 Task: Look for space in Ararat, Armenia from 21st June, 2023 to 29th June, 2023 for 4 adults in price range Rs.7000 to Rs.12000. Place can be entire place with 2 bedrooms having 2 beds and 2 bathrooms. Property type can be flat. Amenities needed are: heating, . Booking option can be shelf check-in. Required host language is English.
Action: Mouse moved to (414, 79)
Screenshot: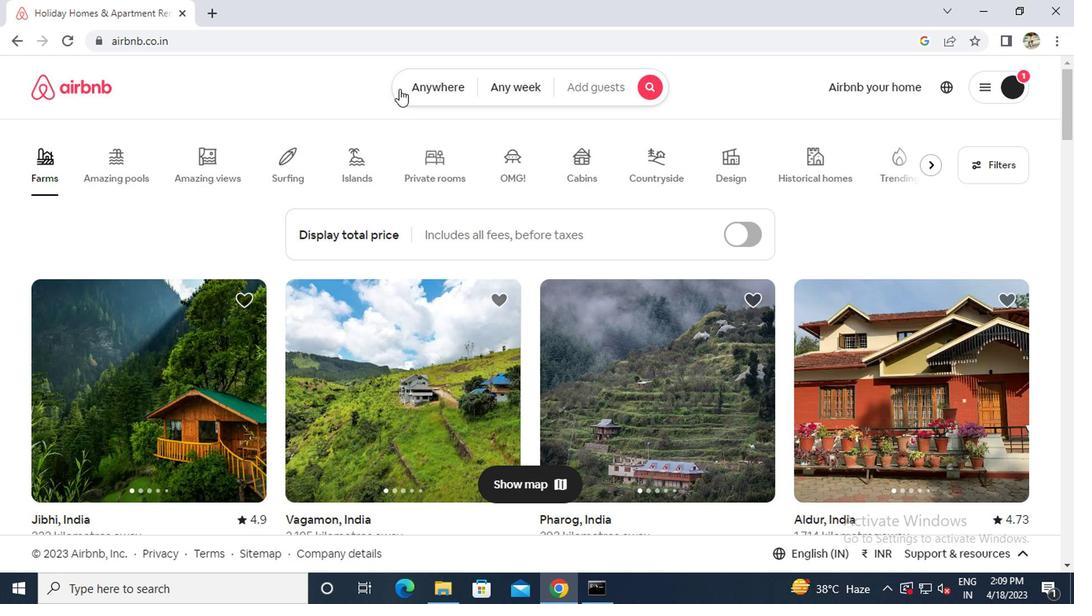 
Action: Mouse pressed left at (414, 79)
Screenshot: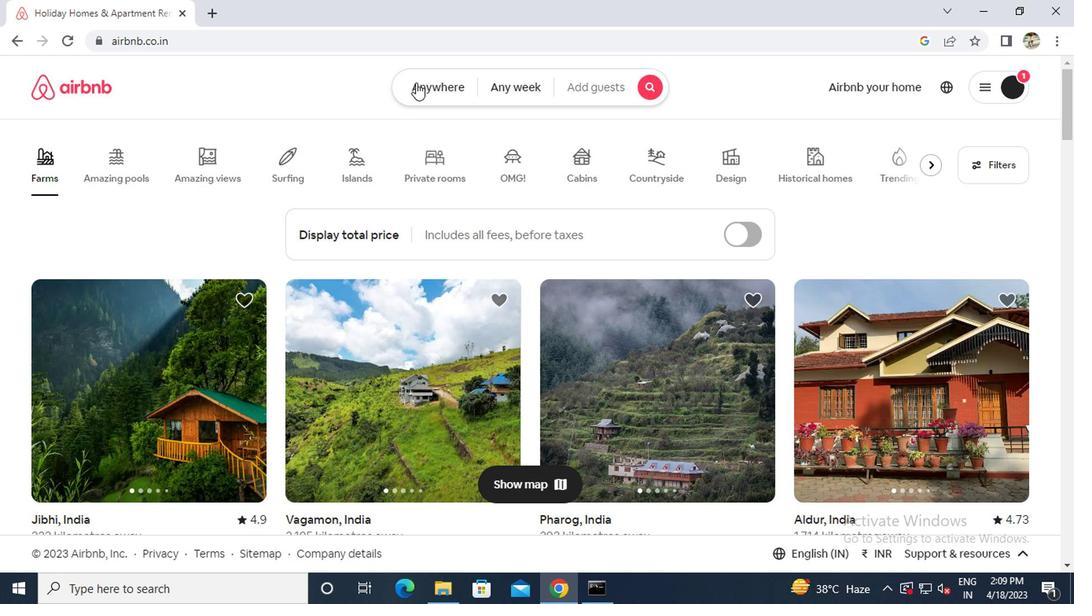 
Action: Mouse moved to (346, 143)
Screenshot: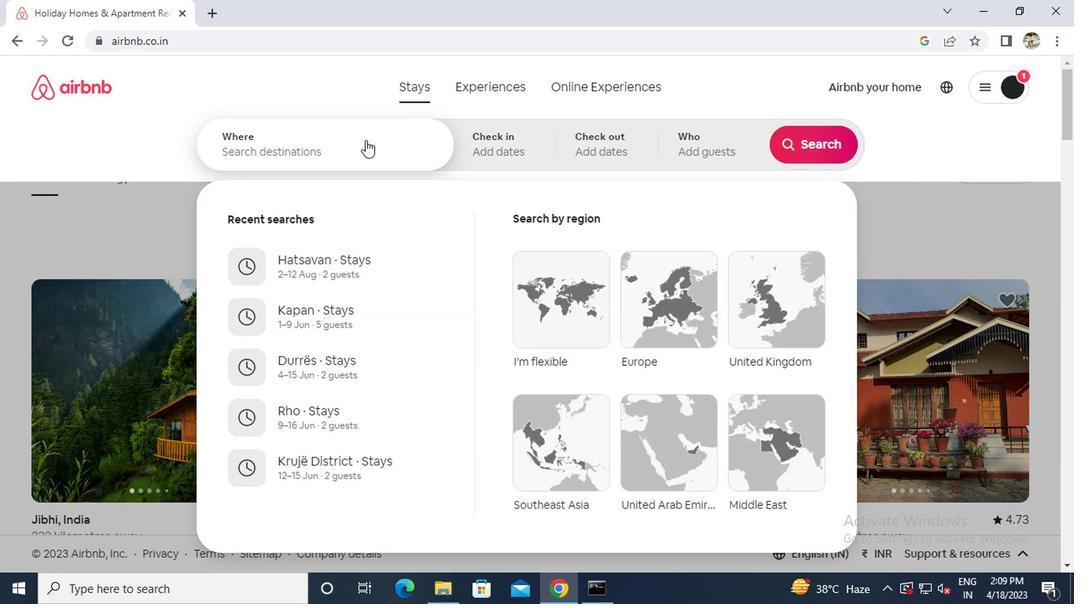 
Action: Mouse pressed left at (346, 143)
Screenshot: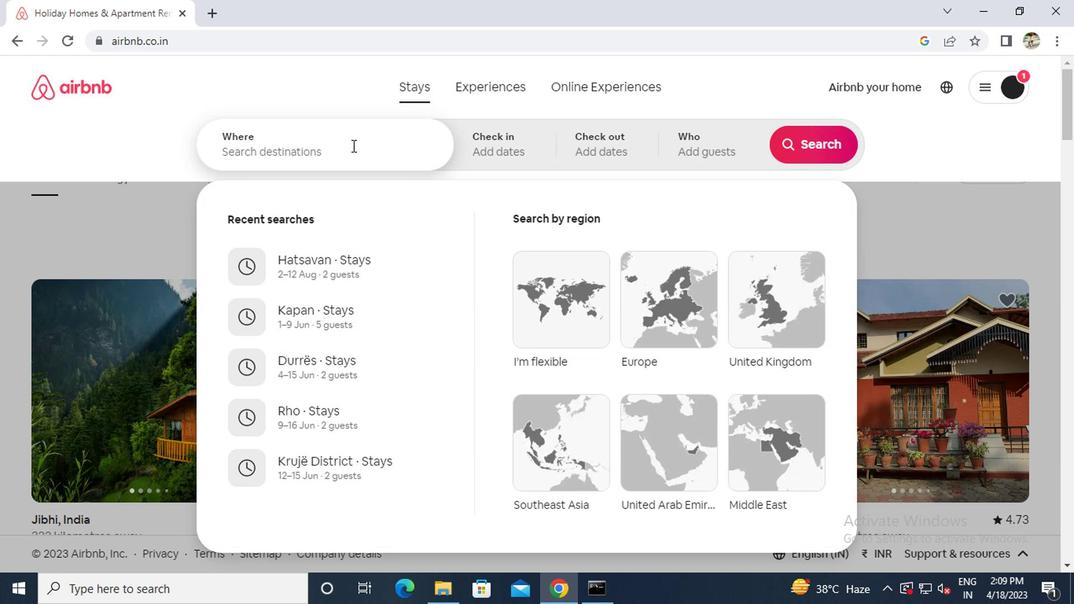 
Action: Key pressed a<Key.caps_lock>rarat<Key.space>
Screenshot: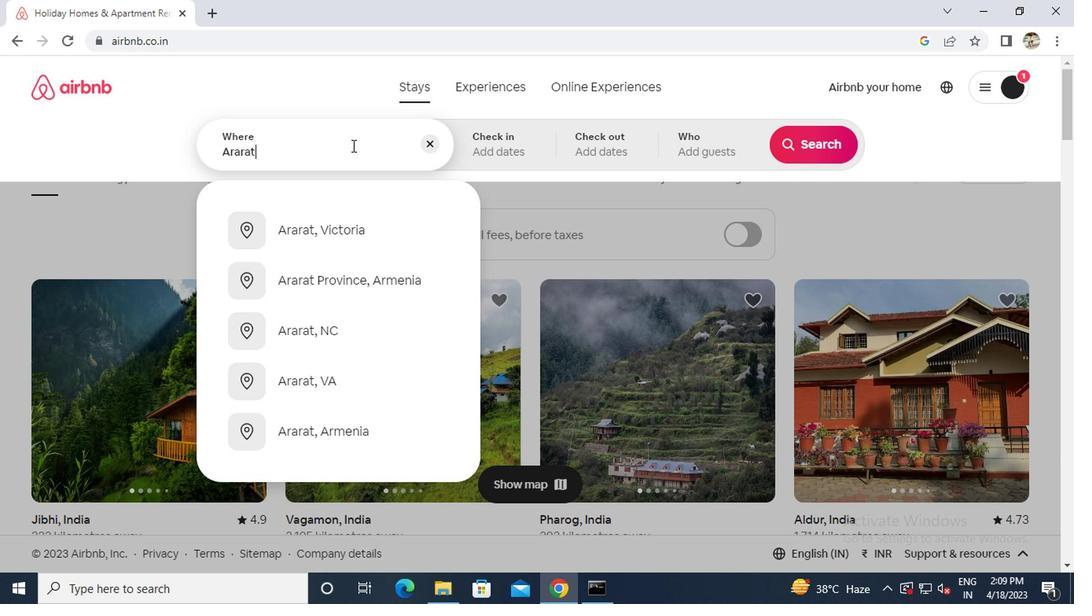 
Action: Mouse moved to (308, 425)
Screenshot: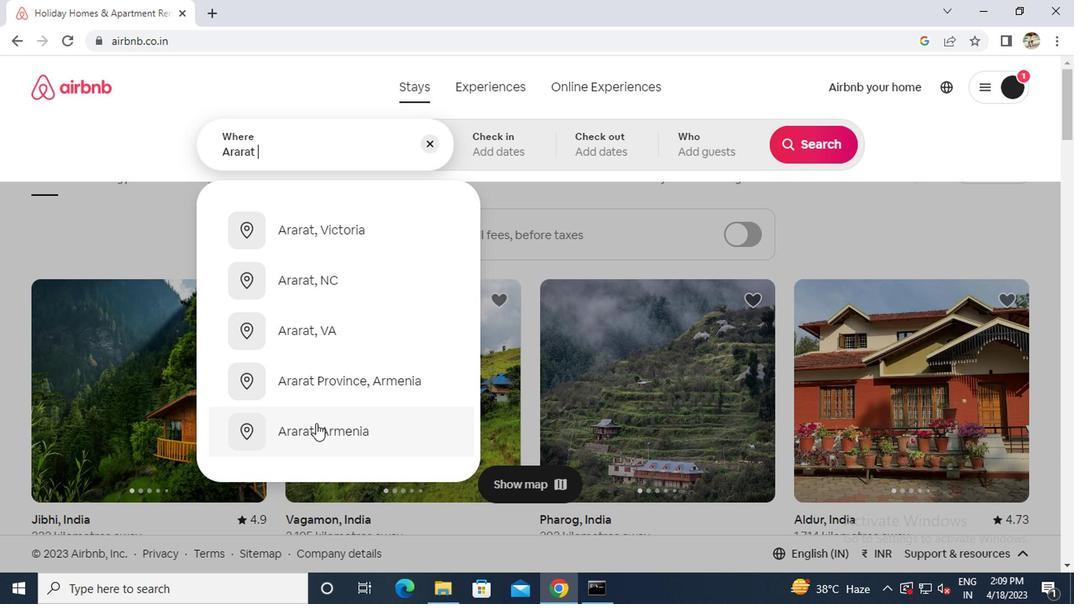 
Action: Mouse pressed left at (308, 425)
Screenshot: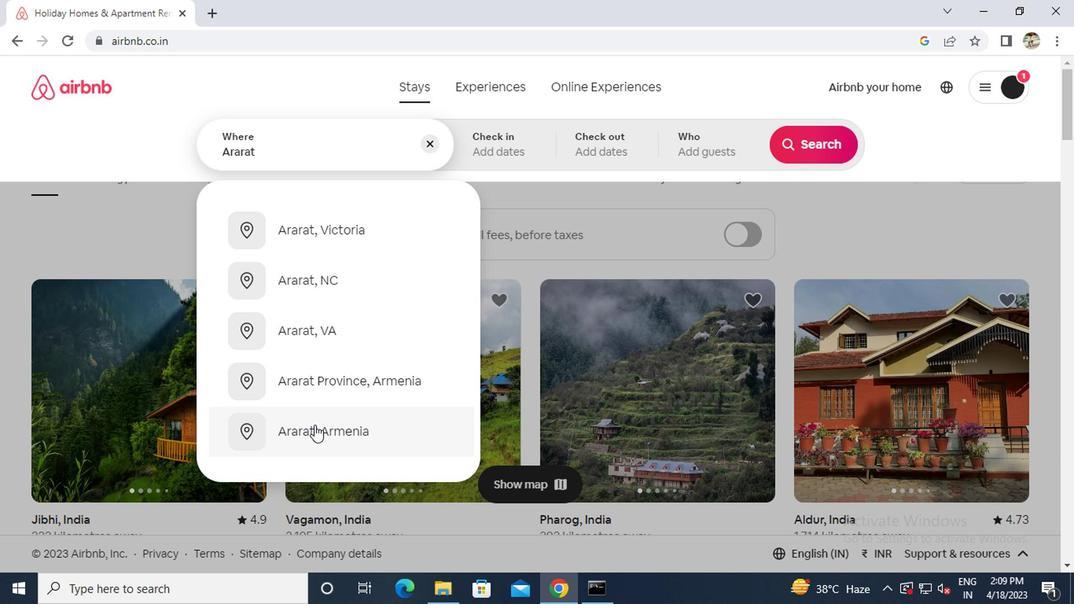 
Action: Mouse moved to (798, 270)
Screenshot: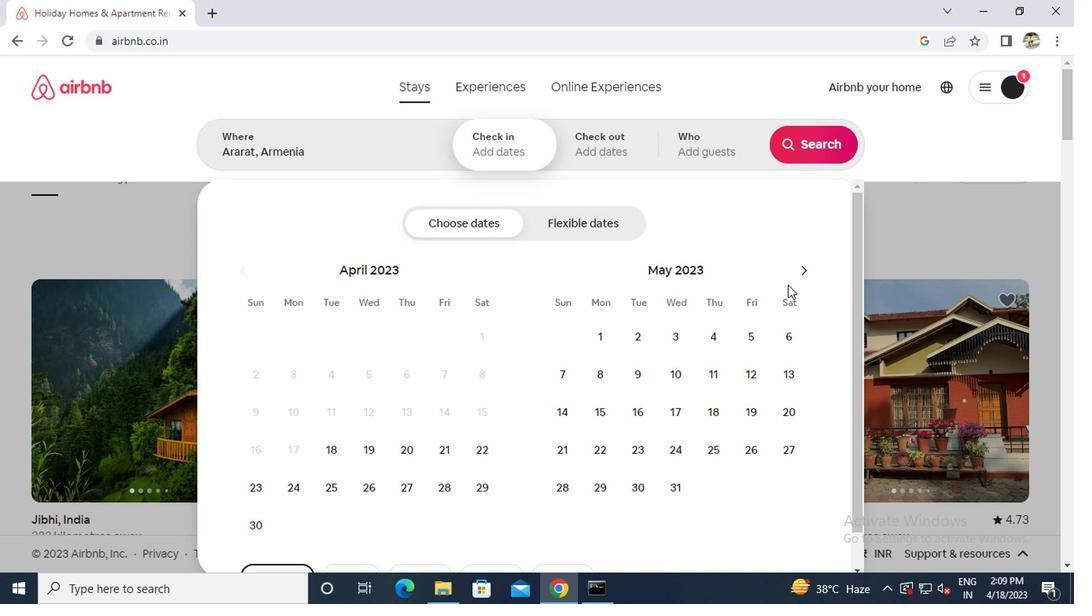 
Action: Mouse pressed left at (798, 270)
Screenshot: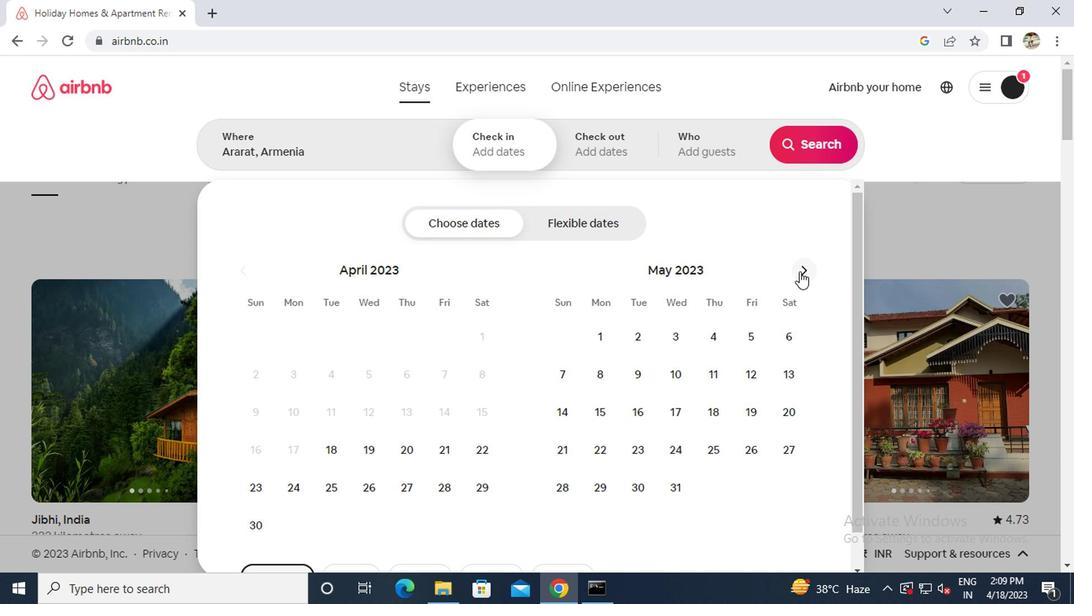 
Action: Mouse pressed left at (798, 270)
Screenshot: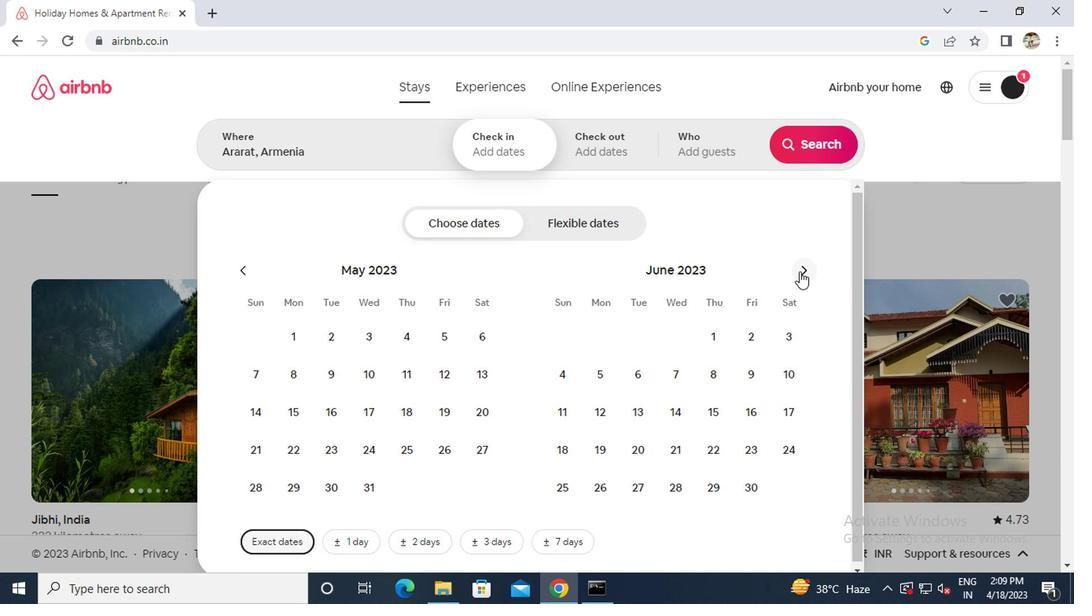
Action: Mouse moved to (369, 458)
Screenshot: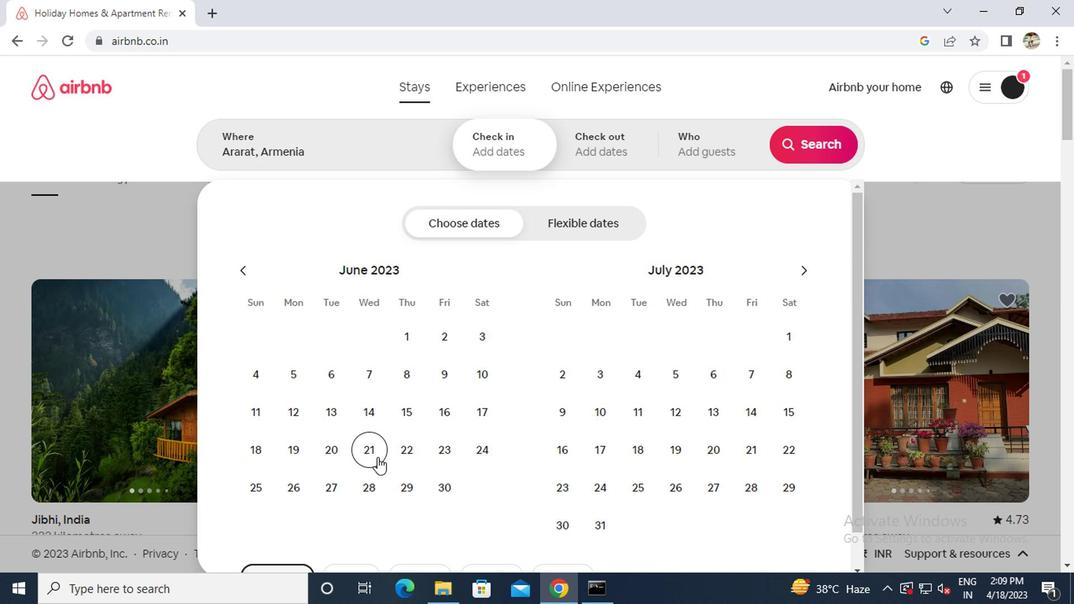 
Action: Mouse pressed left at (369, 458)
Screenshot: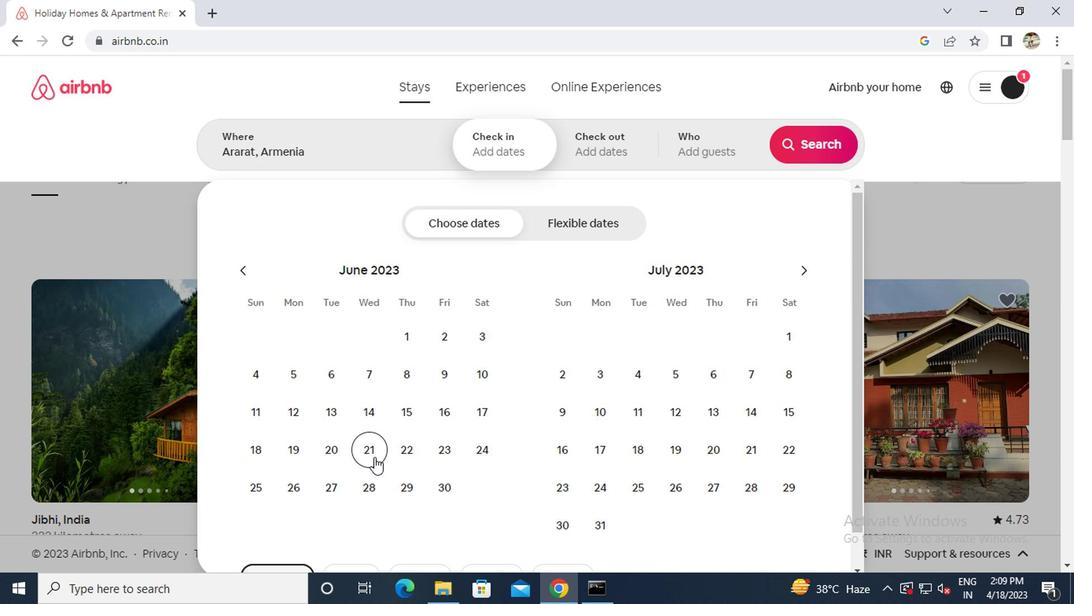 
Action: Mouse moved to (411, 489)
Screenshot: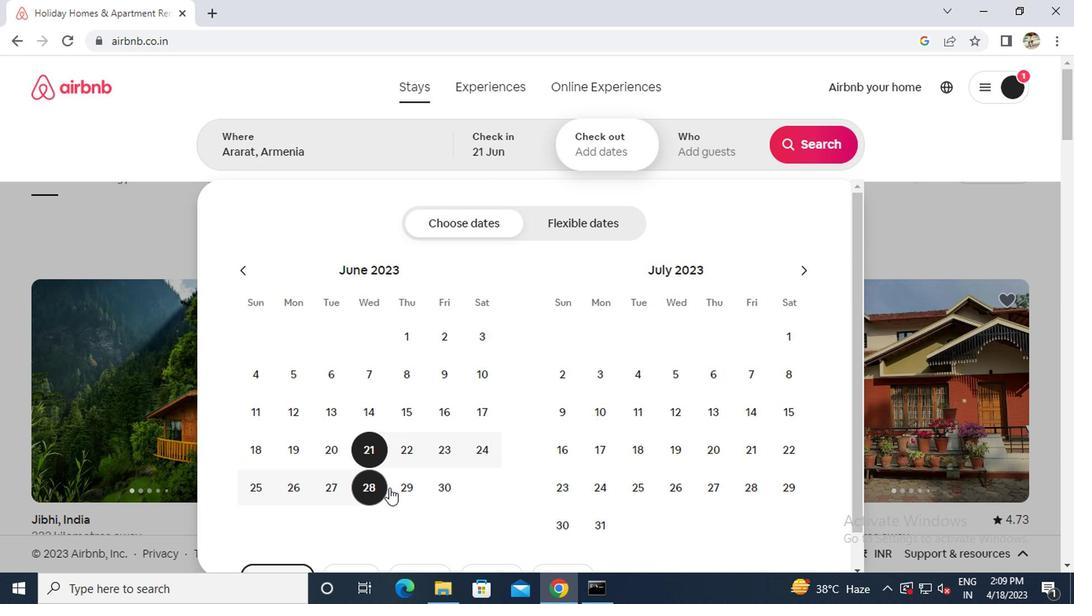 
Action: Mouse pressed left at (411, 489)
Screenshot: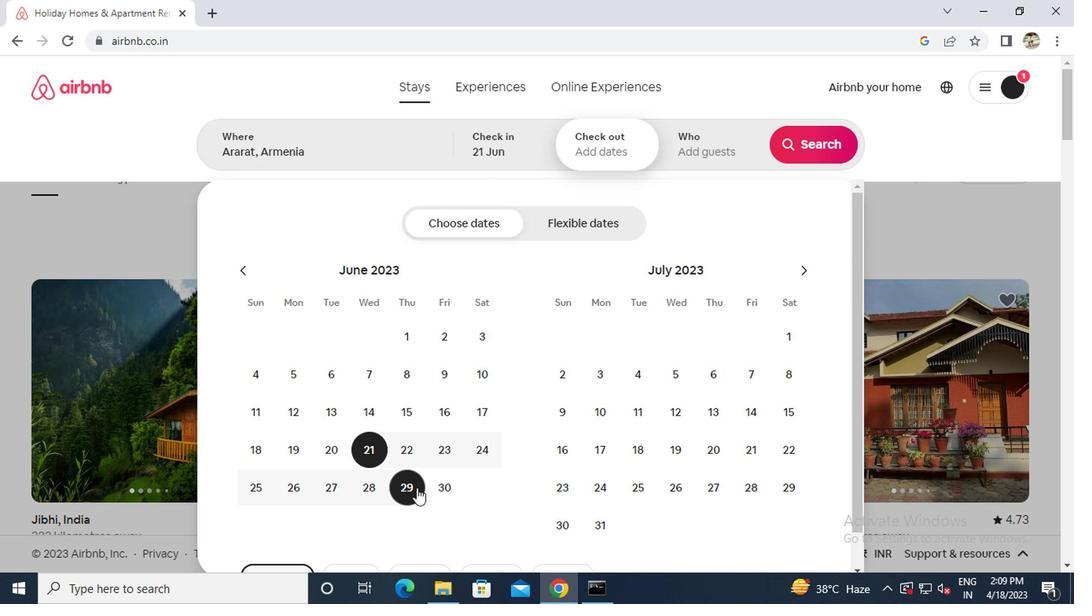 
Action: Mouse moved to (730, 155)
Screenshot: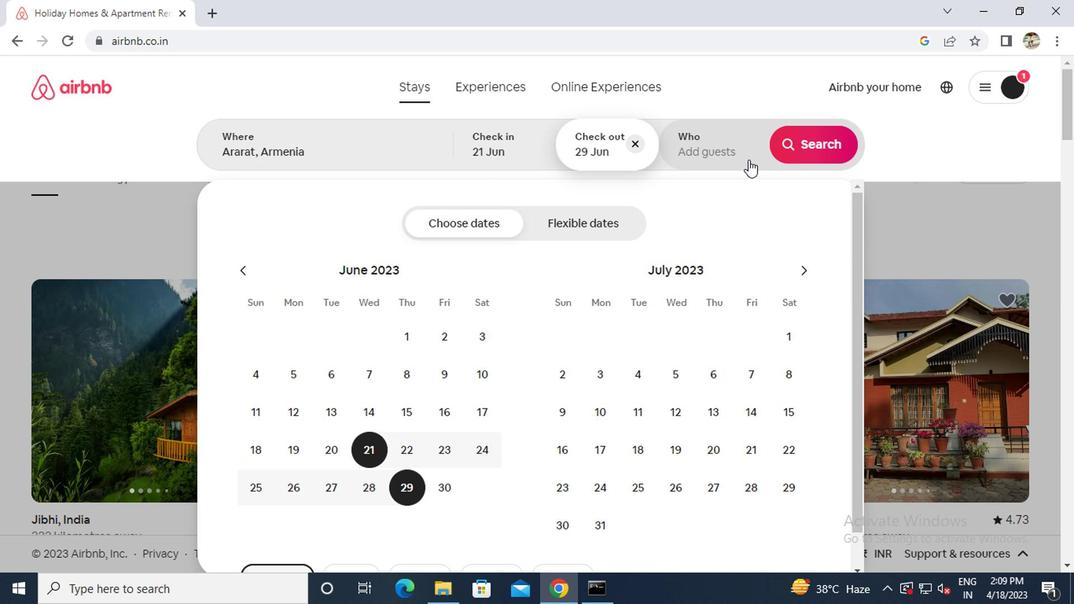 
Action: Mouse pressed left at (730, 155)
Screenshot: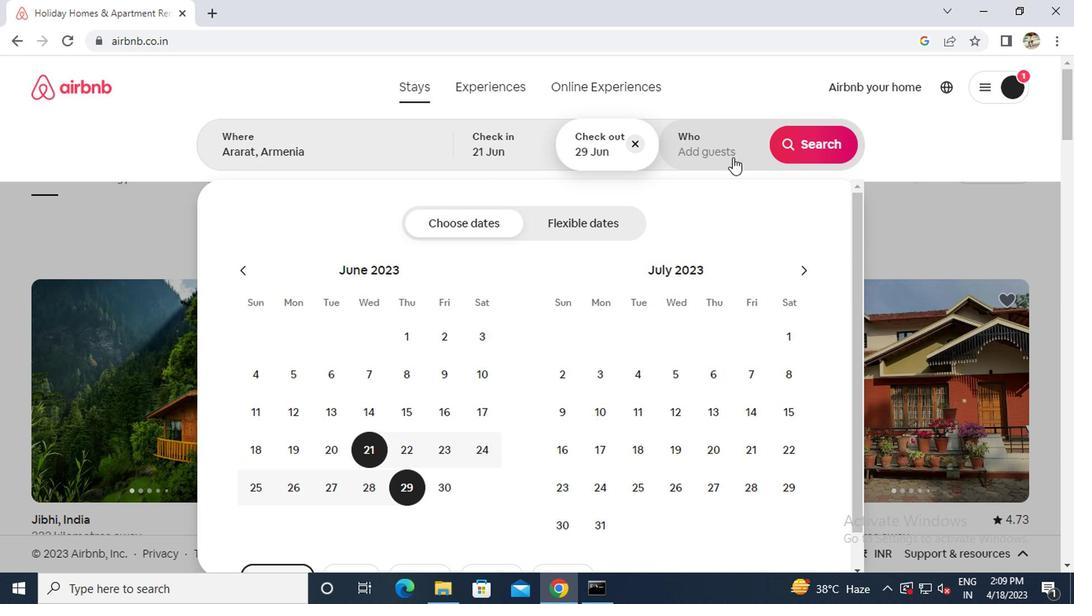 
Action: Mouse moved to (828, 246)
Screenshot: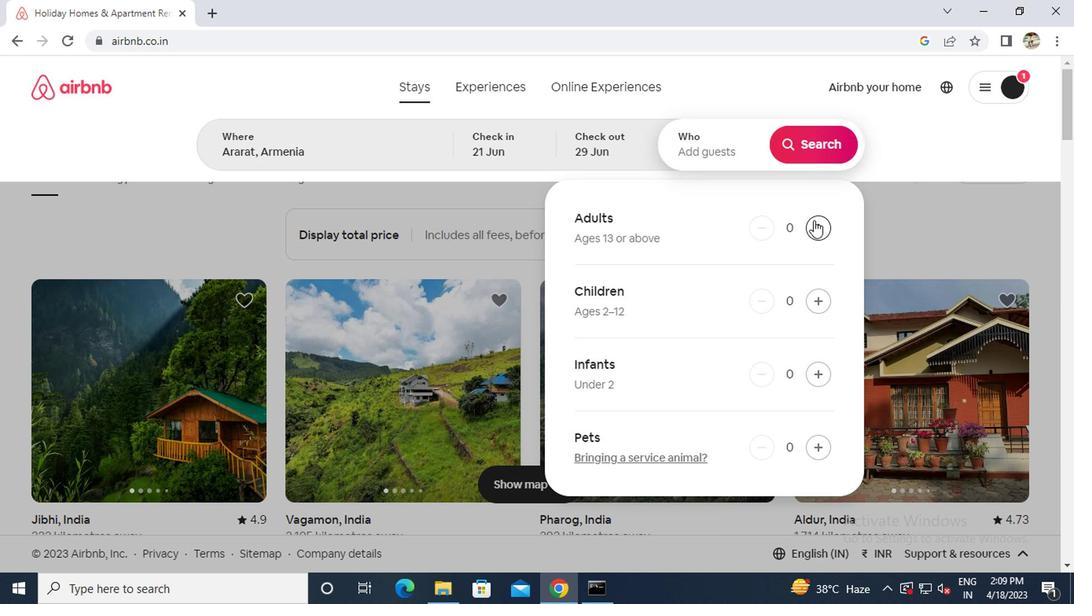 
Action: Mouse pressed left at (828, 246)
Screenshot: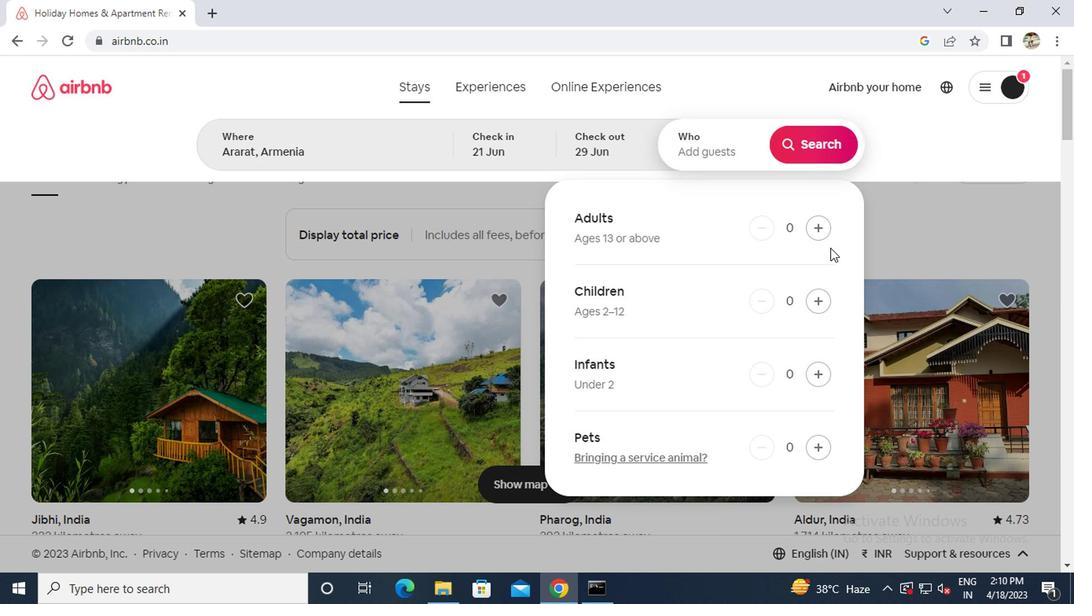
Action: Mouse moved to (823, 218)
Screenshot: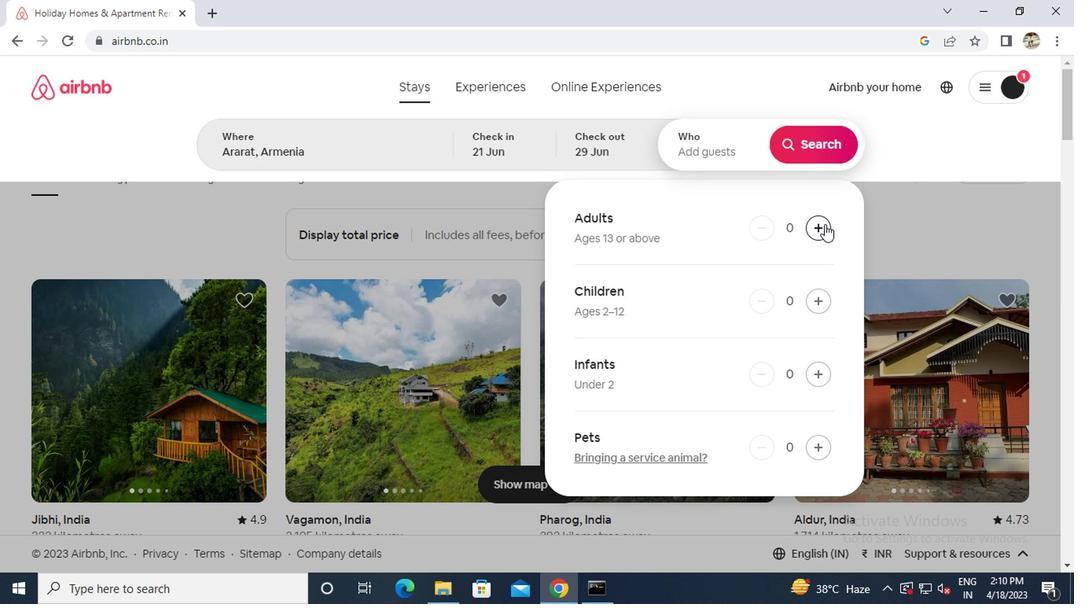 
Action: Mouse pressed left at (823, 218)
Screenshot: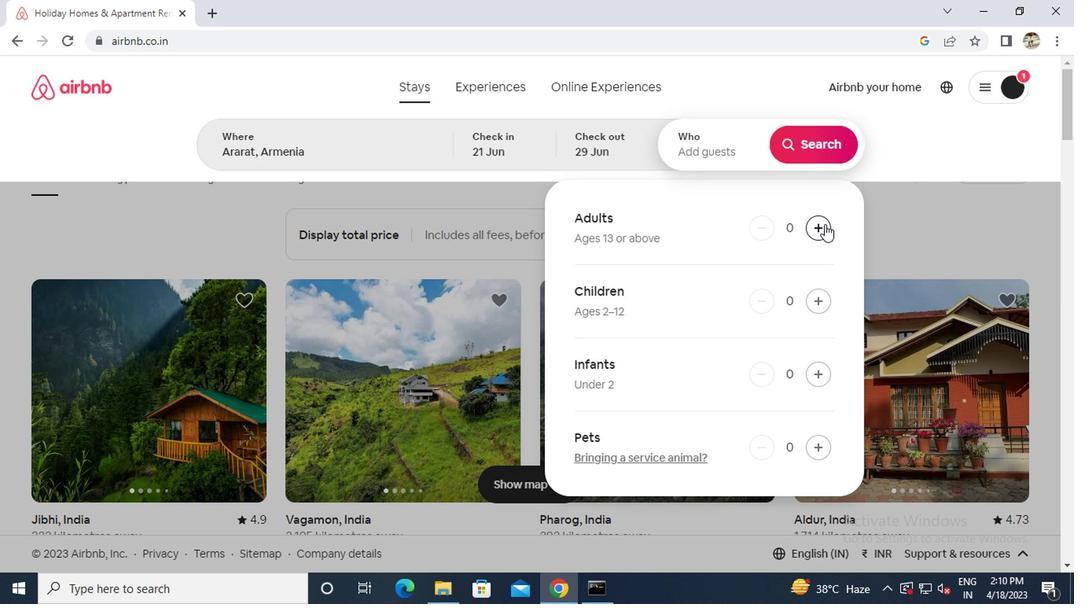 
Action: Mouse moved to (822, 218)
Screenshot: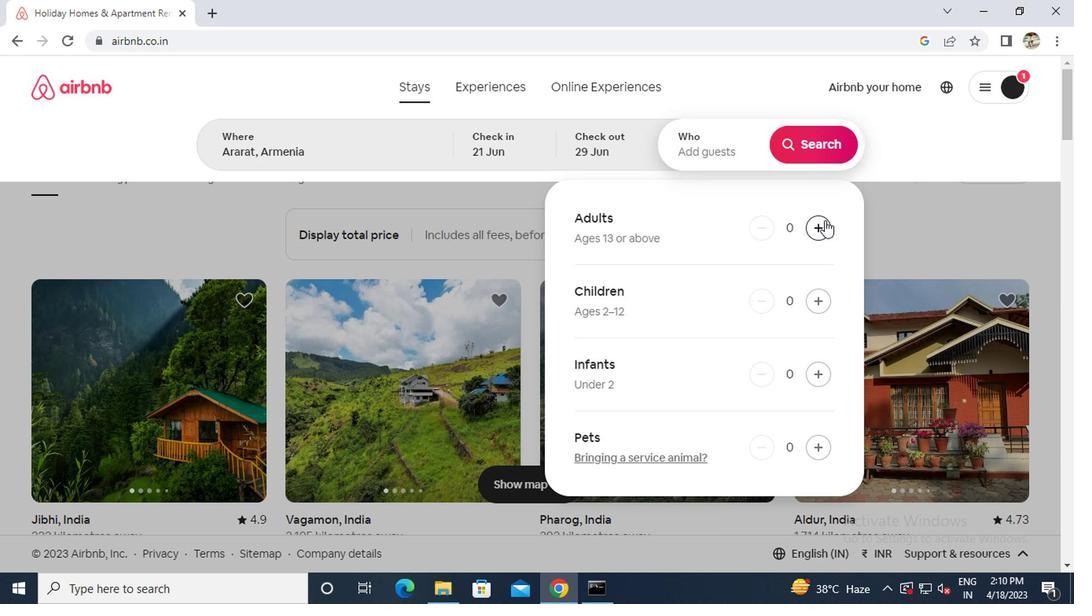 
Action: Mouse pressed left at (822, 218)
Screenshot: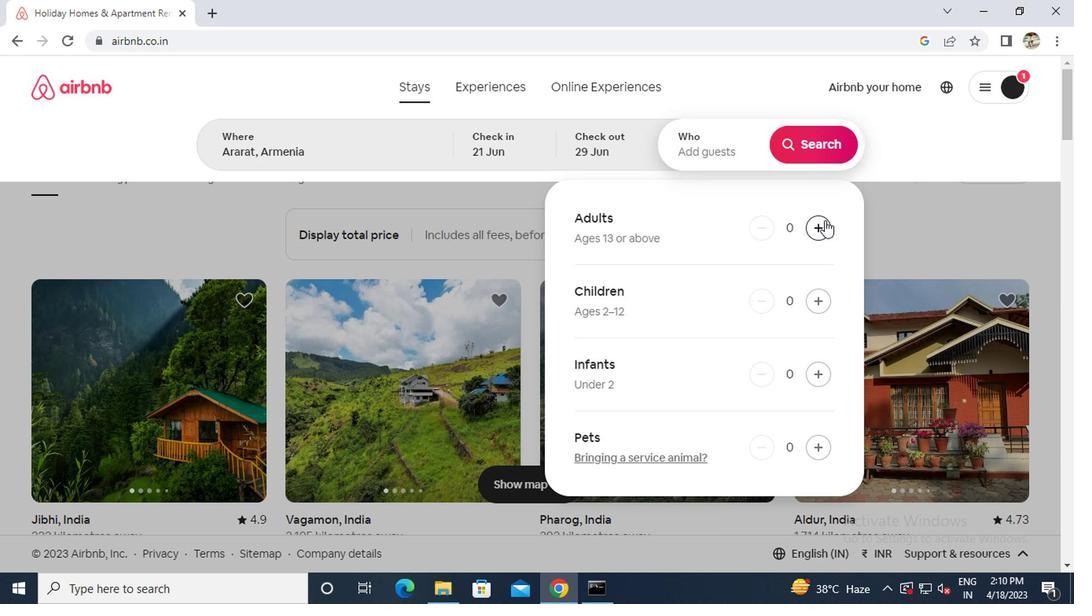
Action: Mouse pressed left at (822, 218)
Screenshot: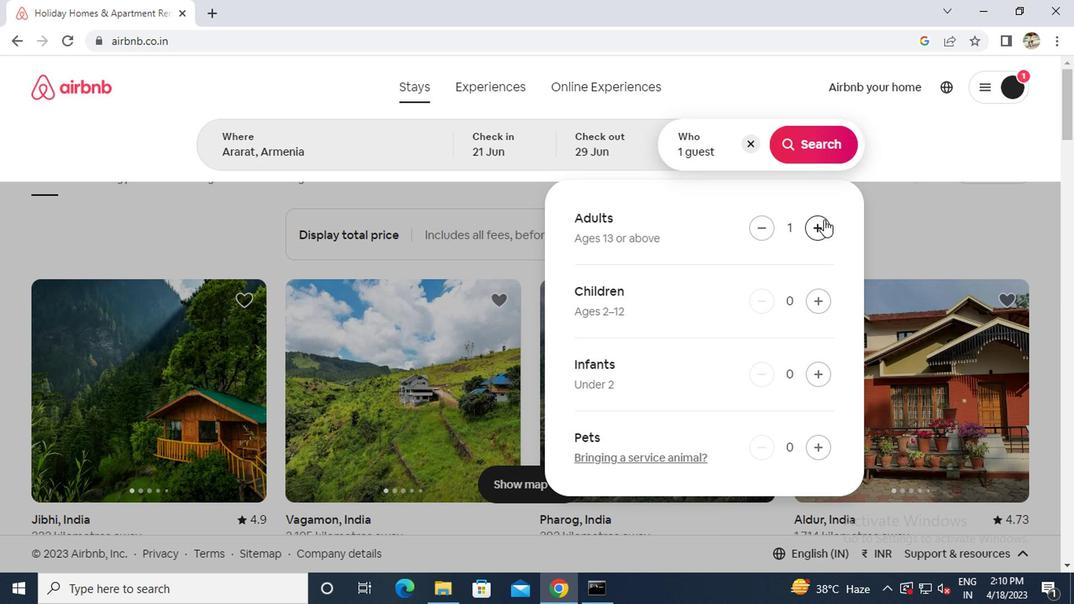 
Action: Mouse pressed left at (822, 218)
Screenshot: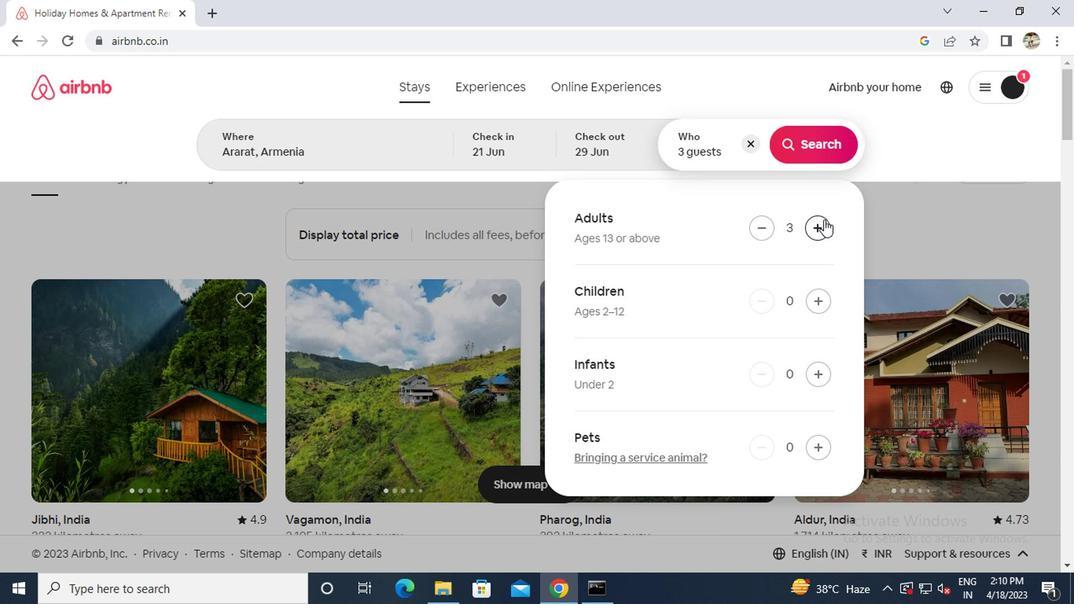 
Action: Mouse moved to (807, 152)
Screenshot: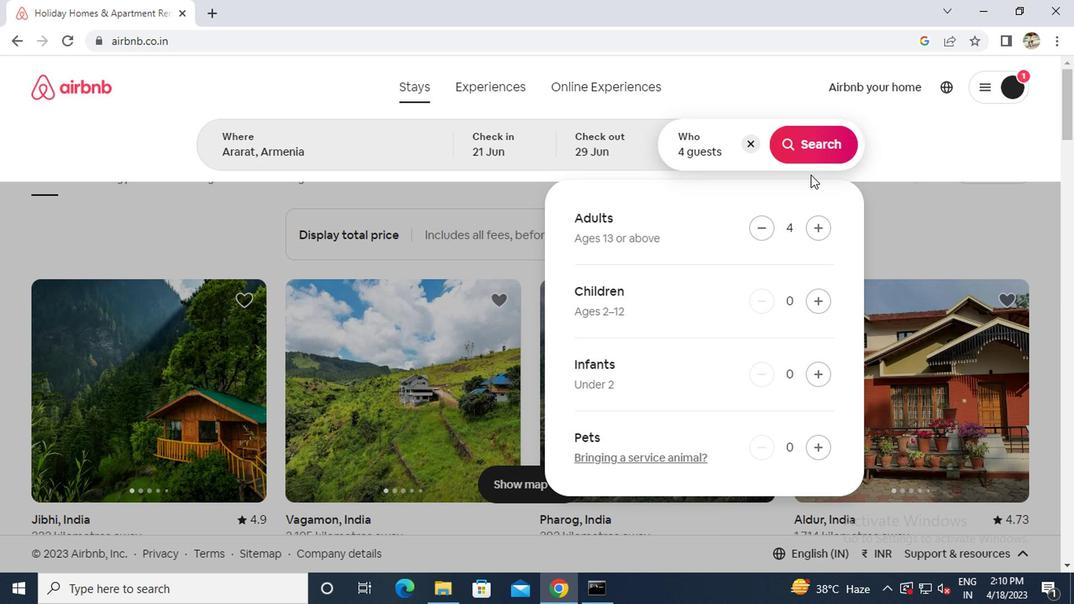 
Action: Mouse pressed left at (807, 152)
Screenshot: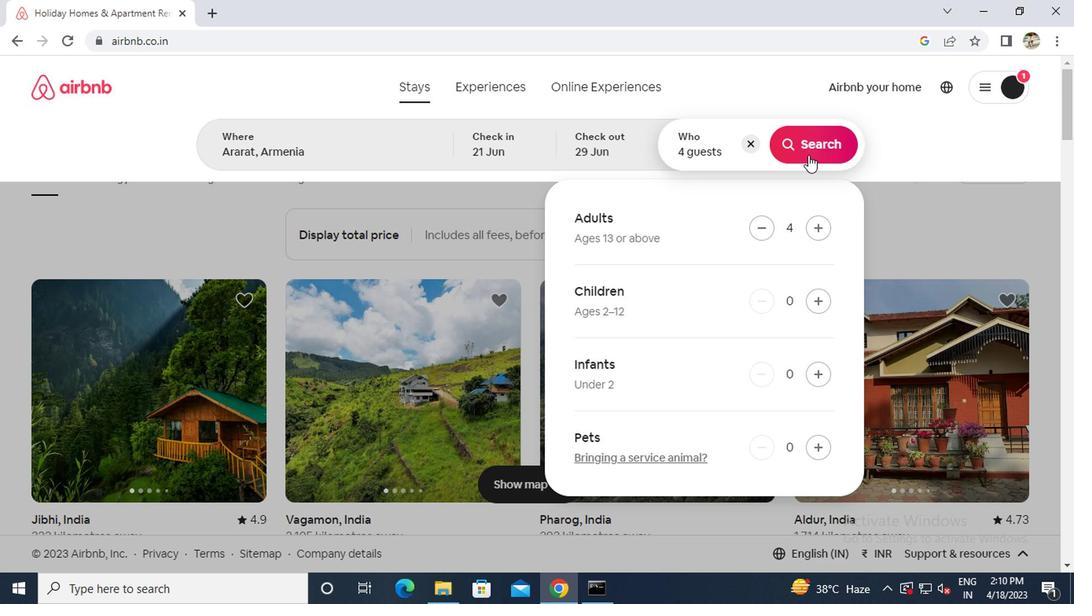 
Action: Mouse moved to (983, 146)
Screenshot: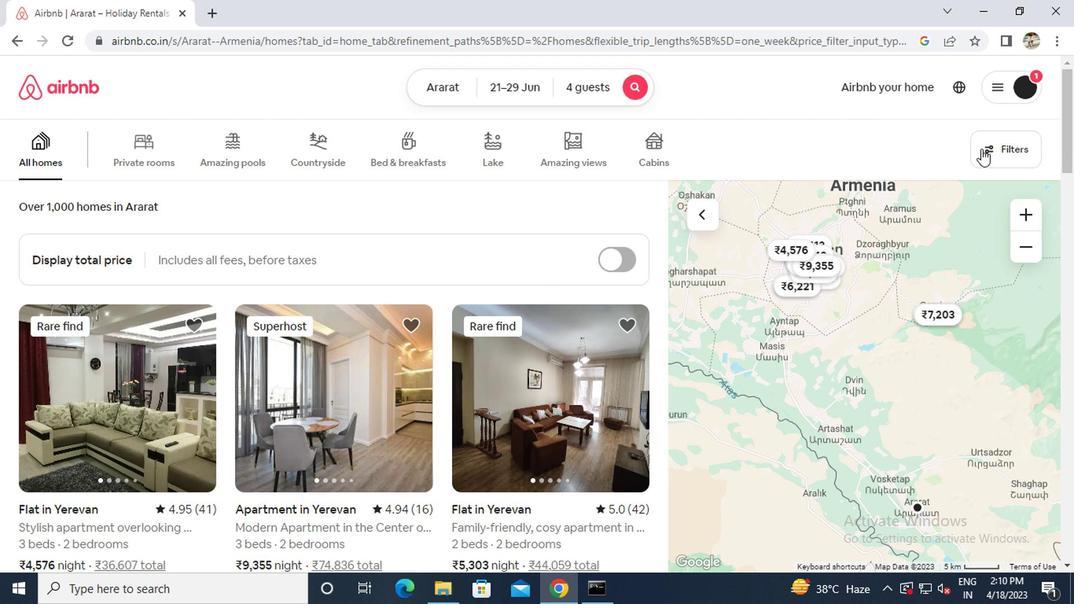 
Action: Mouse pressed left at (983, 146)
Screenshot: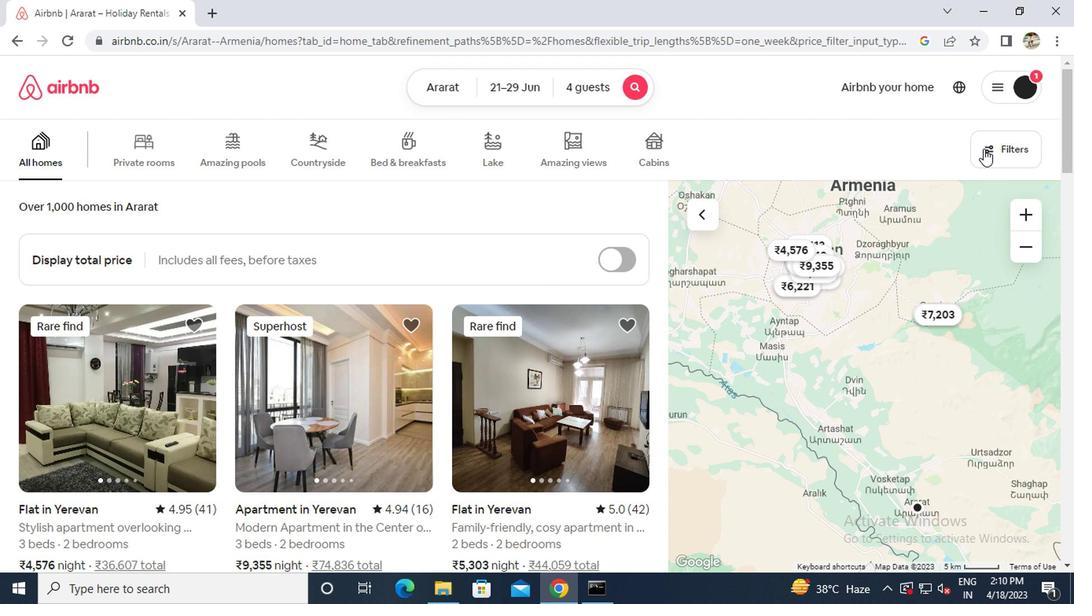 
Action: Mouse moved to (445, 344)
Screenshot: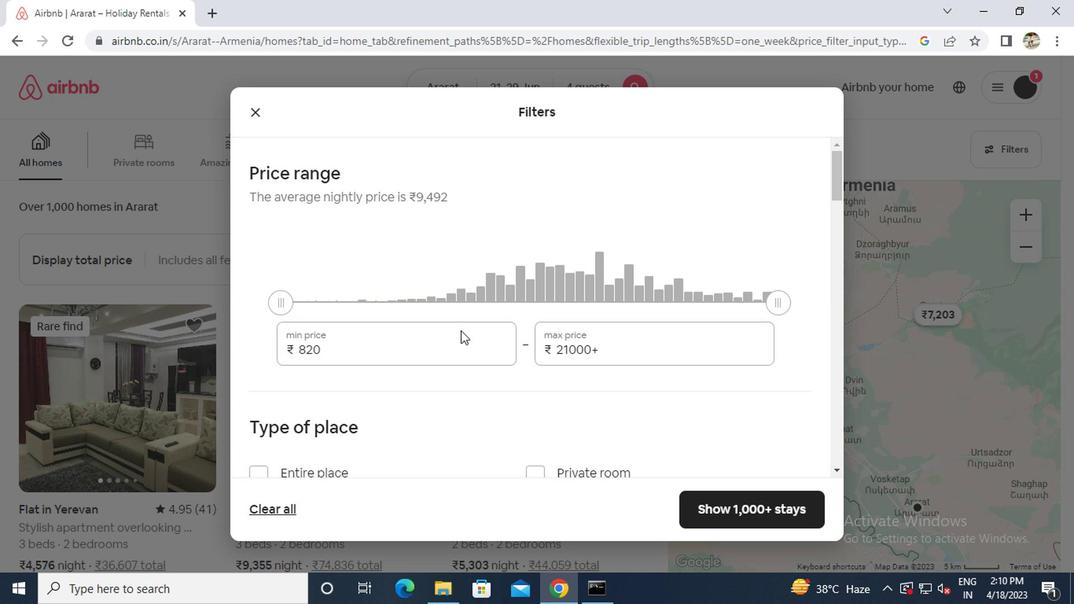 
Action: Mouse pressed left at (445, 344)
Screenshot: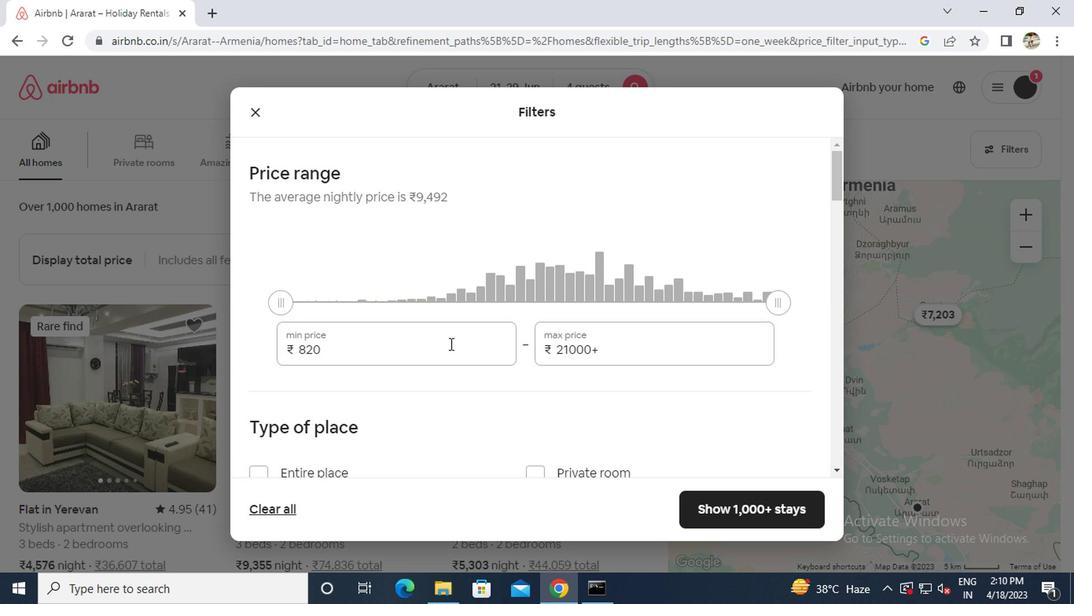 
Action: Key pressed ctrl+A6<Key.backspace>7000
Screenshot: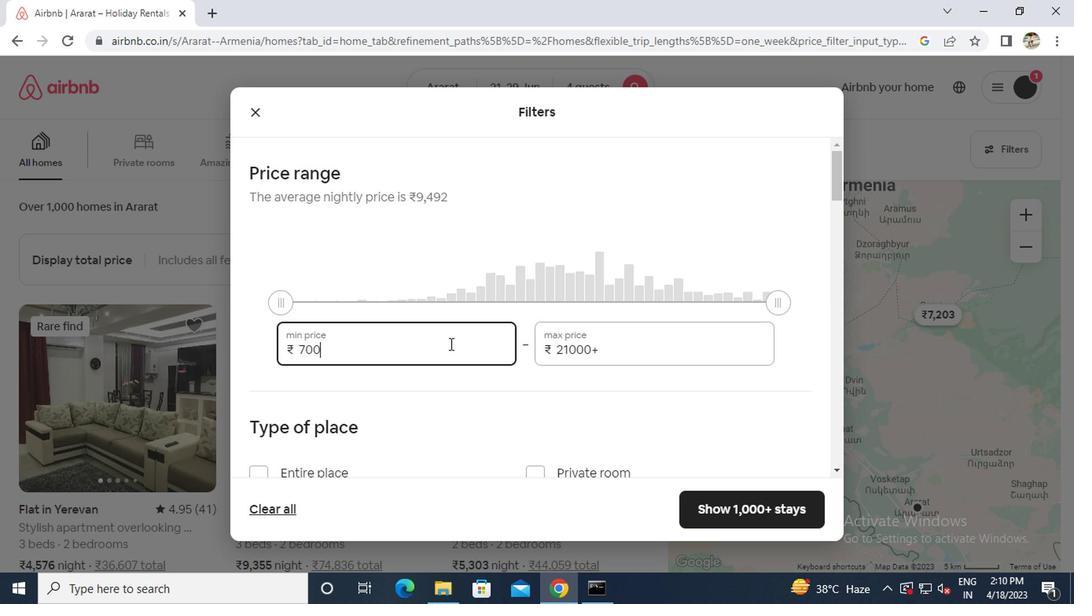
Action: Mouse moved to (685, 348)
Screenshot: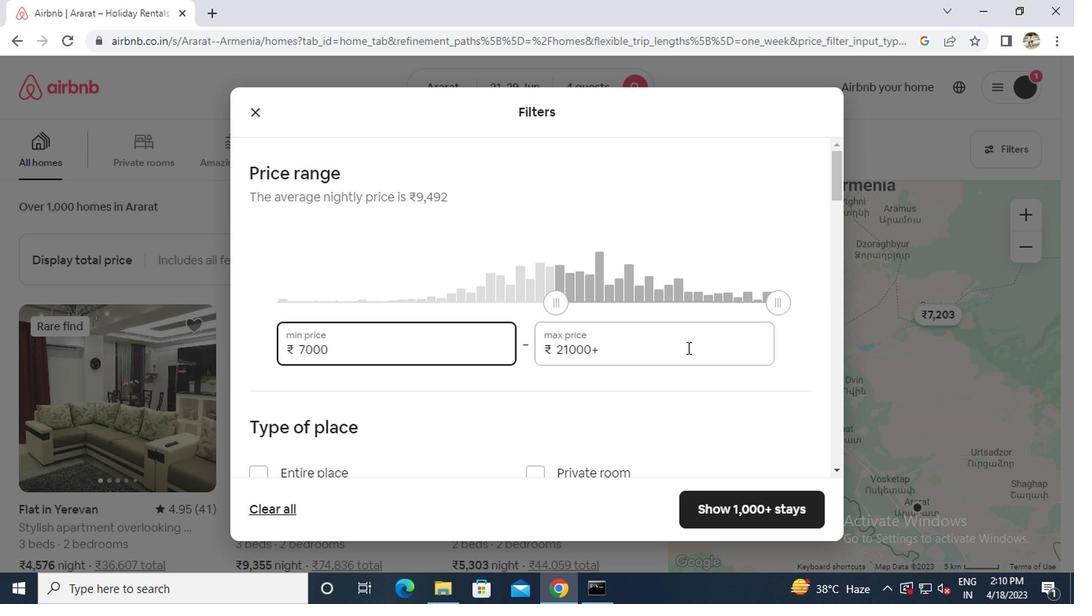 
Action: Mouse pressed left at (685, 348)
Screenshot: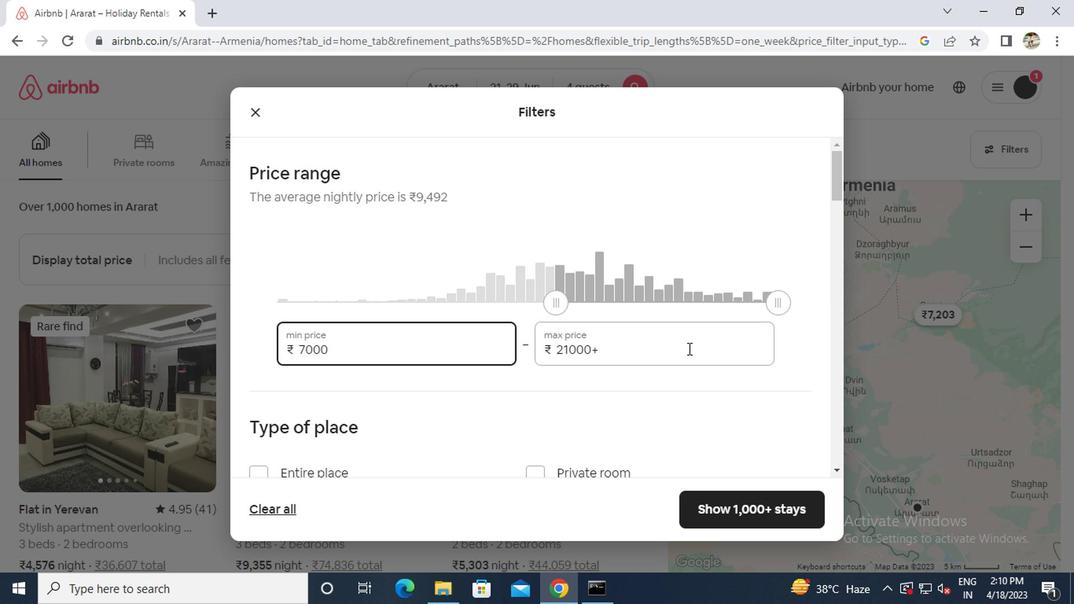 
Action: Key pressed ctrl+A12000
Screenshot: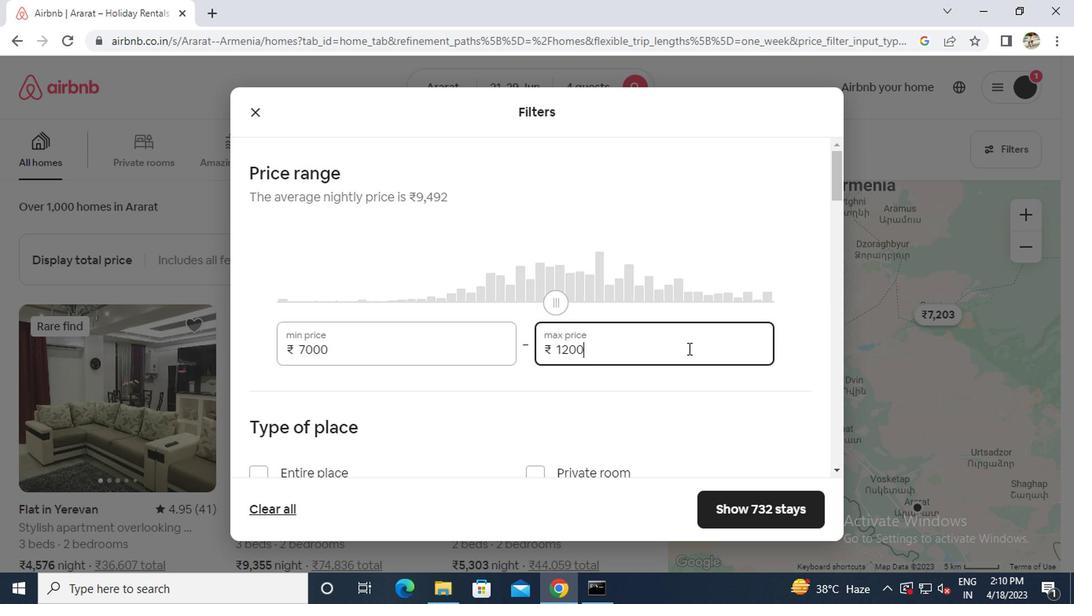 
Action: Mouse scrolled (685, 348) with delta (0, 0)
Screenshot: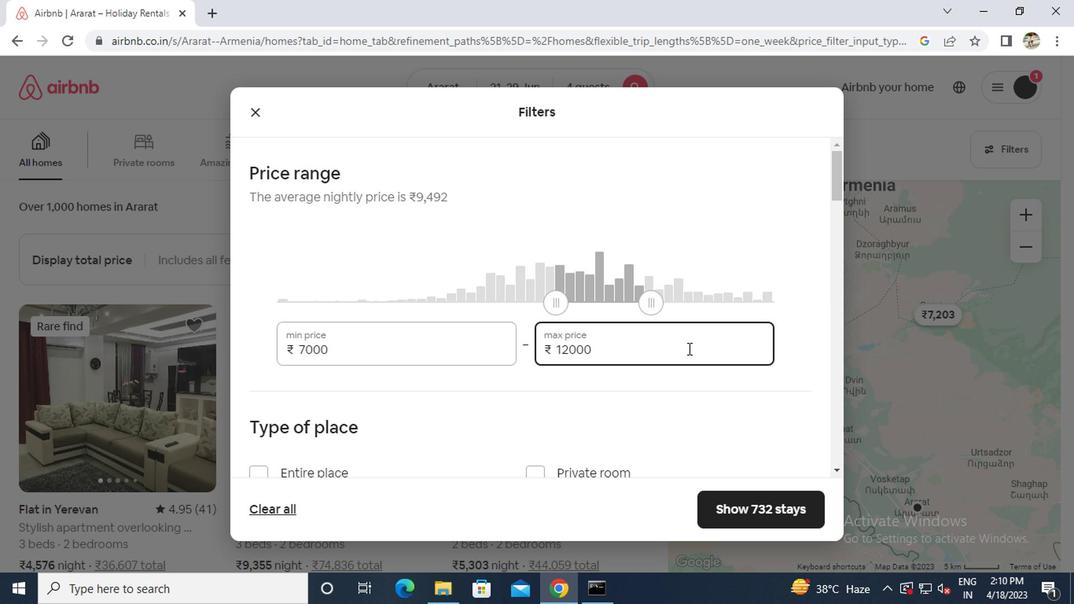 
Action: Mouse scrolled (685, 348) with delta (0, 0)
Screenshot: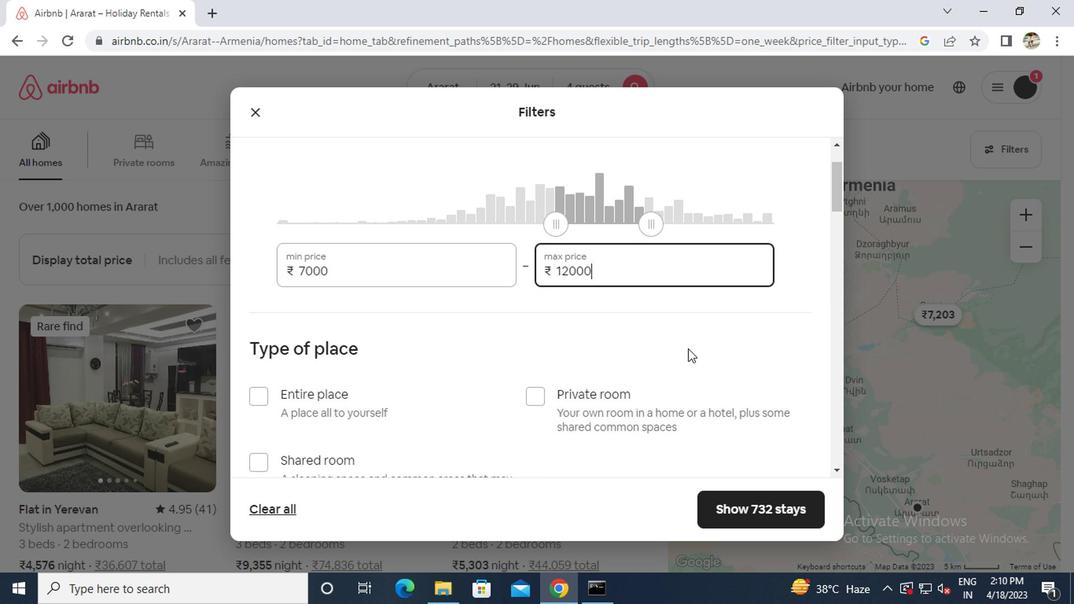 
Action: Mouse moved to (265, 312)
Screenshot: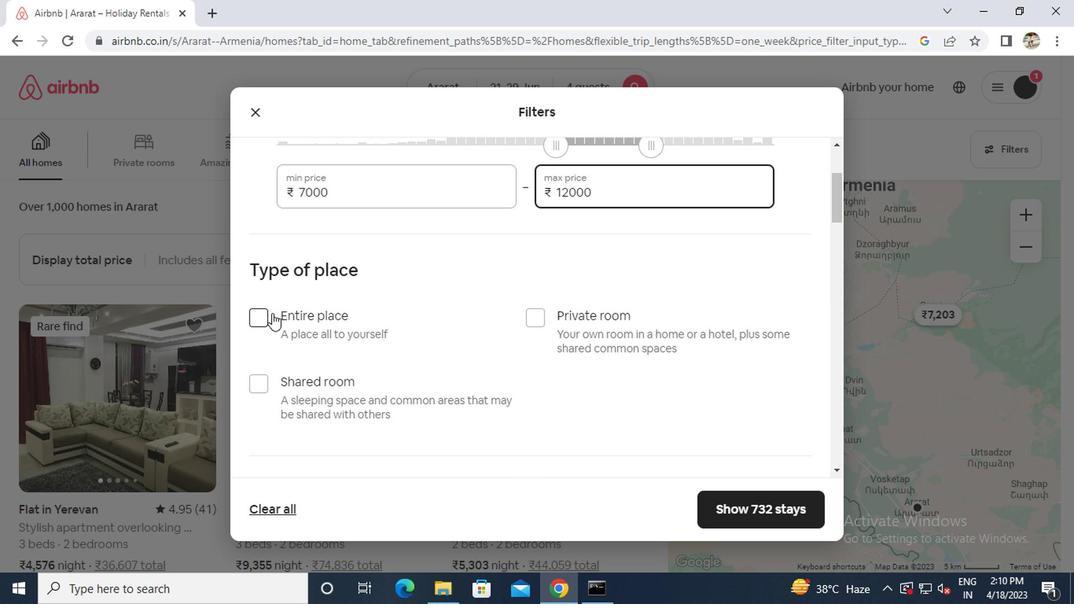 
Action: Mouse pressed left at (265, 312)
Screenshot: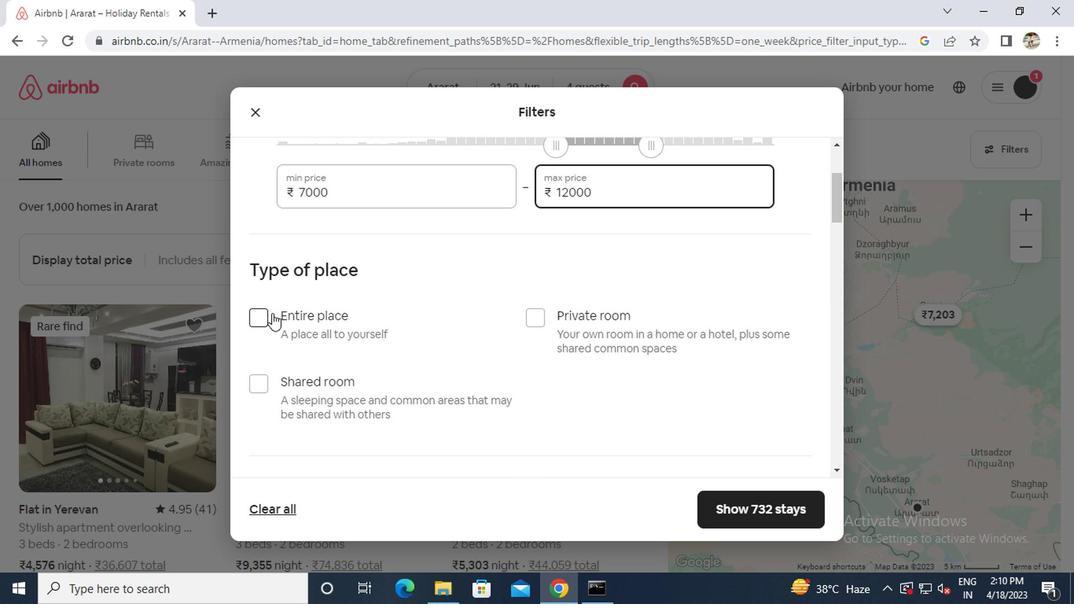 
Action: Mouse moved to (246, 311)
Screenshot: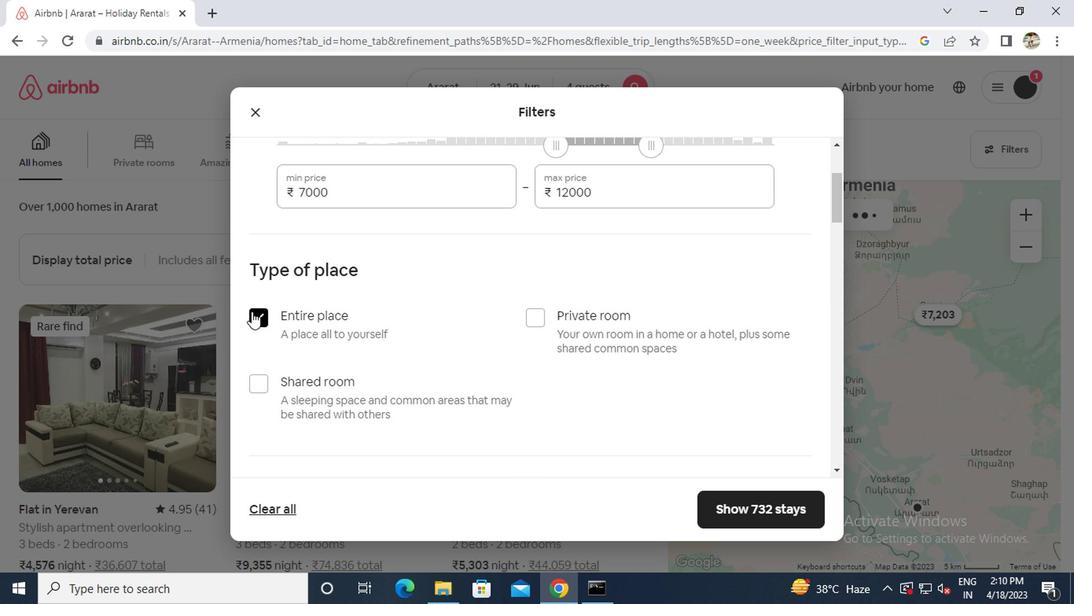 
Action: Mouse pressed left at (246, 311)
Screenshot: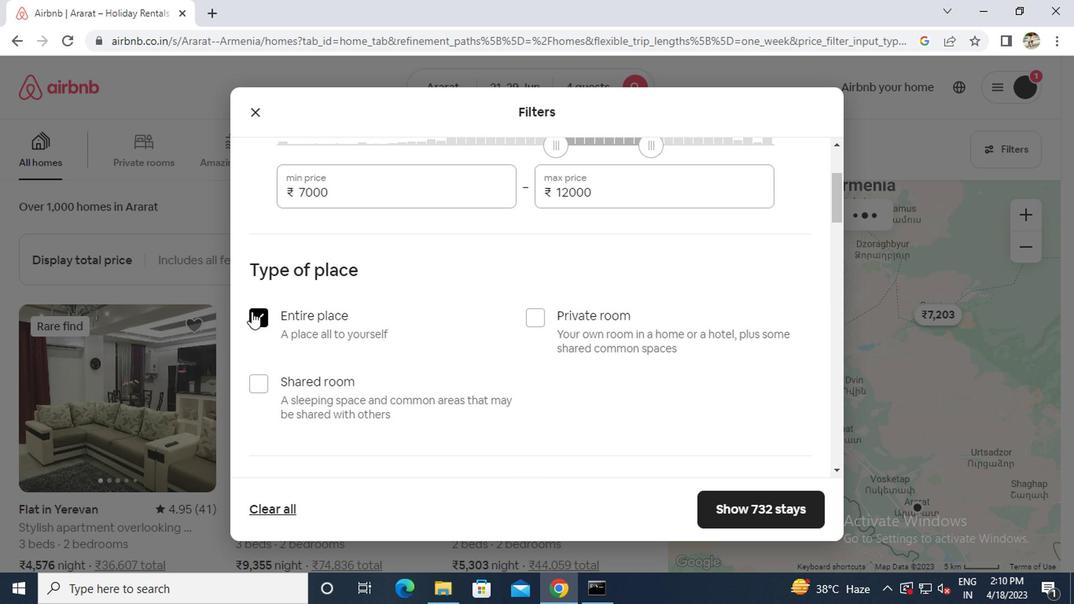 
Action: Mouse pressed left at (246, 311)
Screenshot: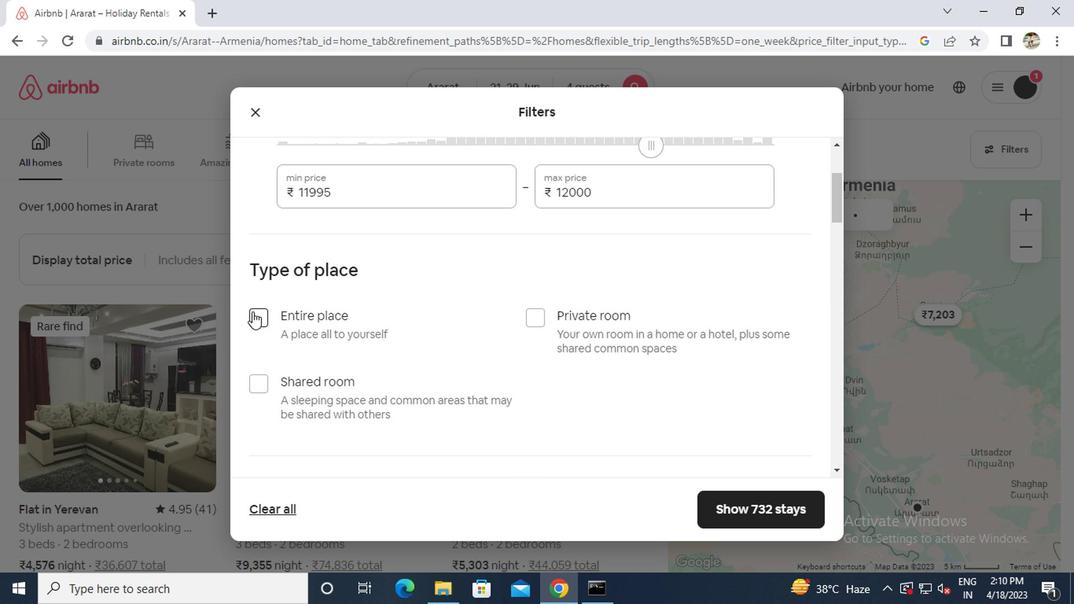 
Action: Mouse moved to (250, 307)
Screenshot: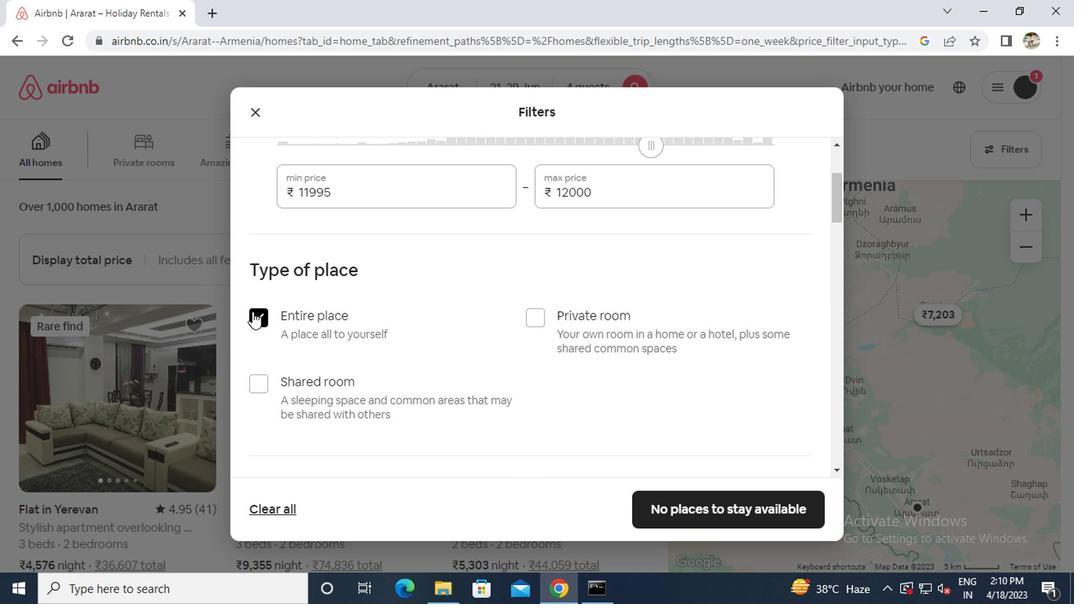 
Action: Mouse scrolled (250, 307) with delta (0, 0)
Screenshot: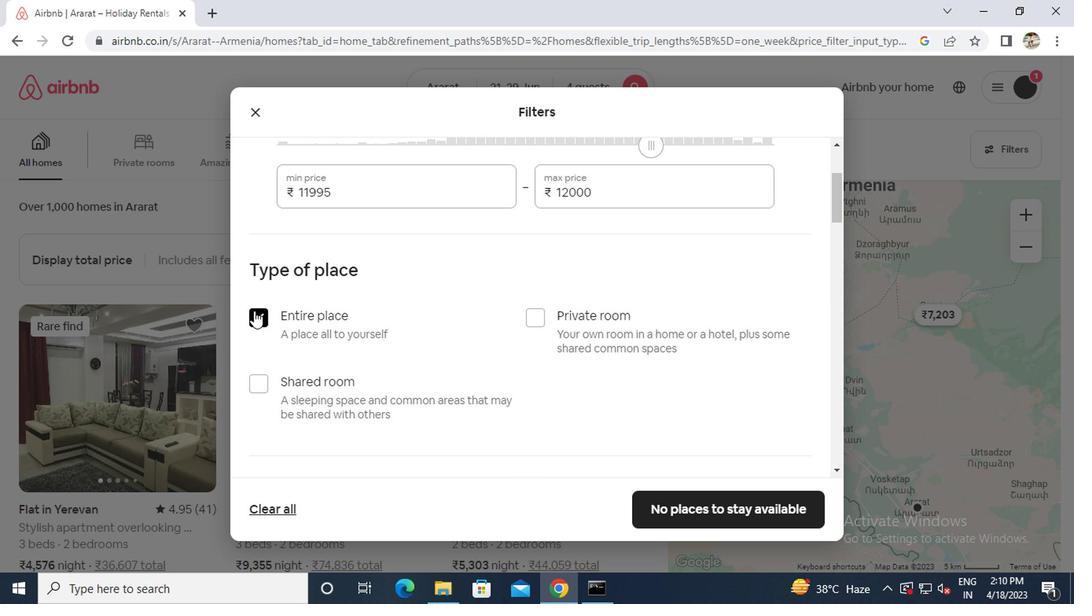 
Action: Mouse scrolled (250, 307) with delta (0, 0)
Screenshot: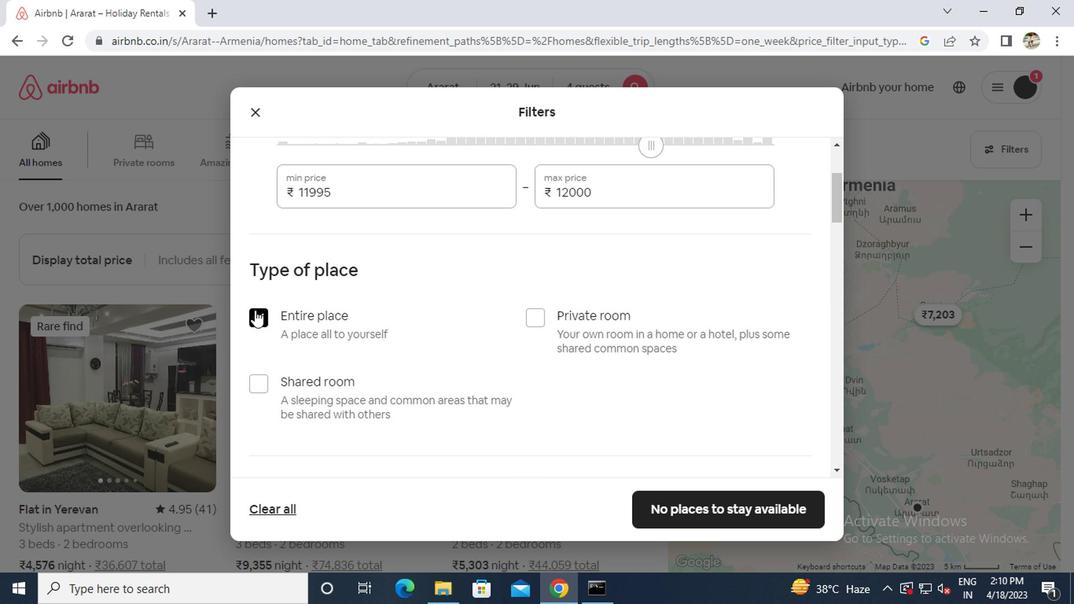 
Action: Mouse scrolled (250, 307) with delta (0, 0)
Screenshot: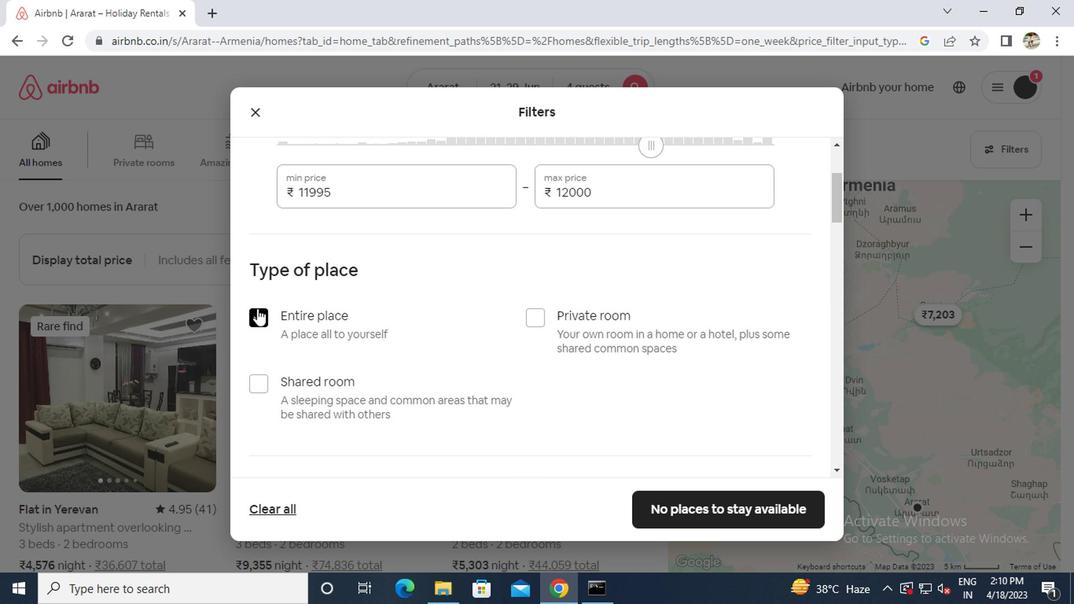 
Action: Mouse moved to (388, 340)
Screenshot: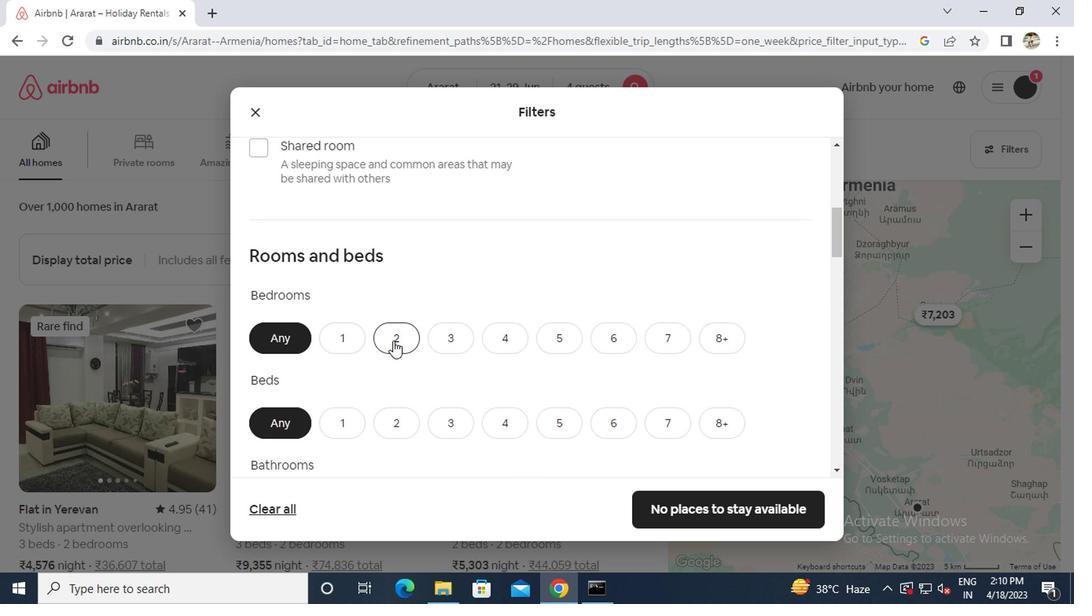 
Action: Mouse pressed left at (388, 340)
Screenshot: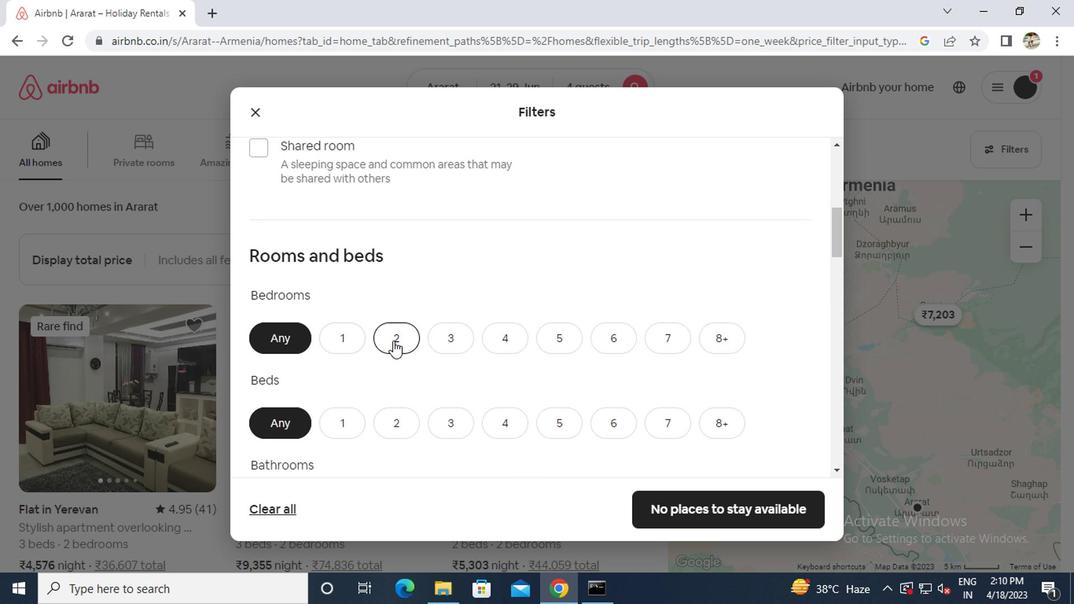 
Action: Mouse moved to (394, 420)
Screenshot: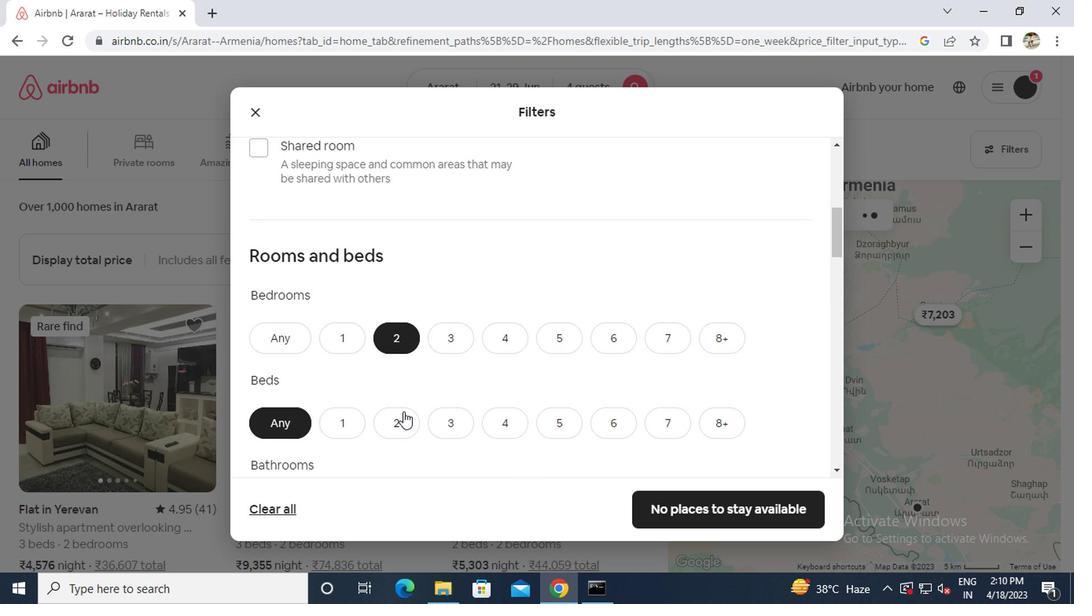 
Action: Mouse pressed left at (394, 420)
Screenshot: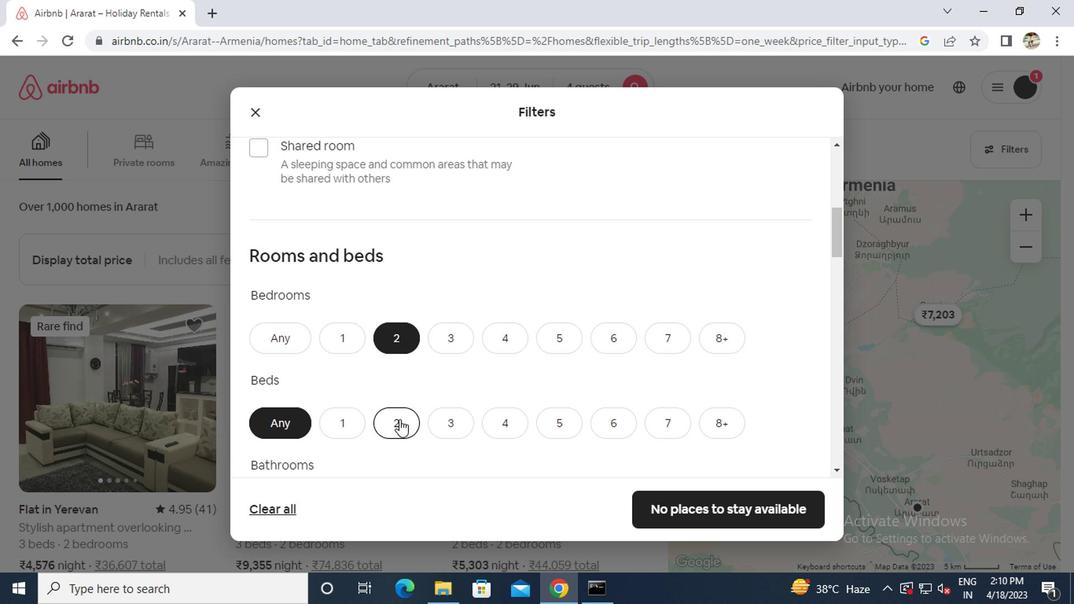 
Action: Mouse scrolled (394, 419) with delta (0, 0)
Screenshot: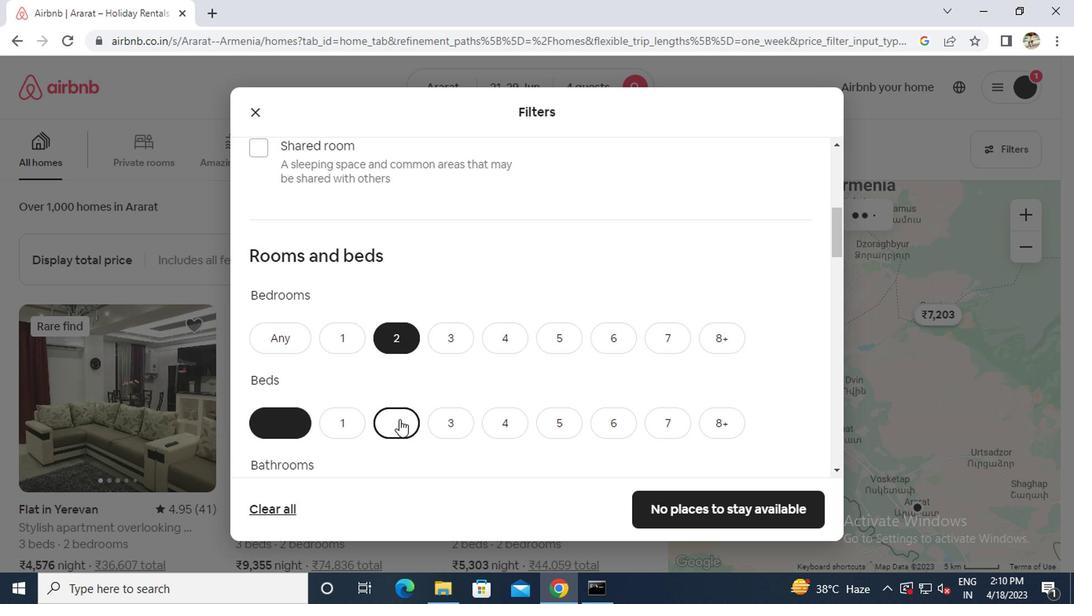 
Action: Mouse moved to (391, 422)
Screenshot: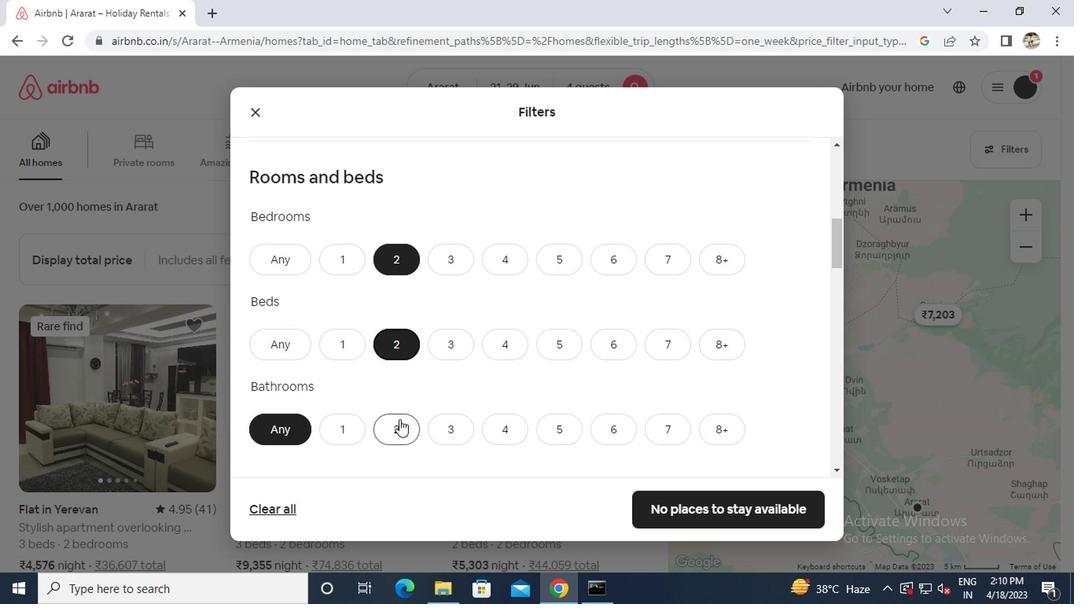 
Action: Mouse pressed left at (391, 422)
Screenshot: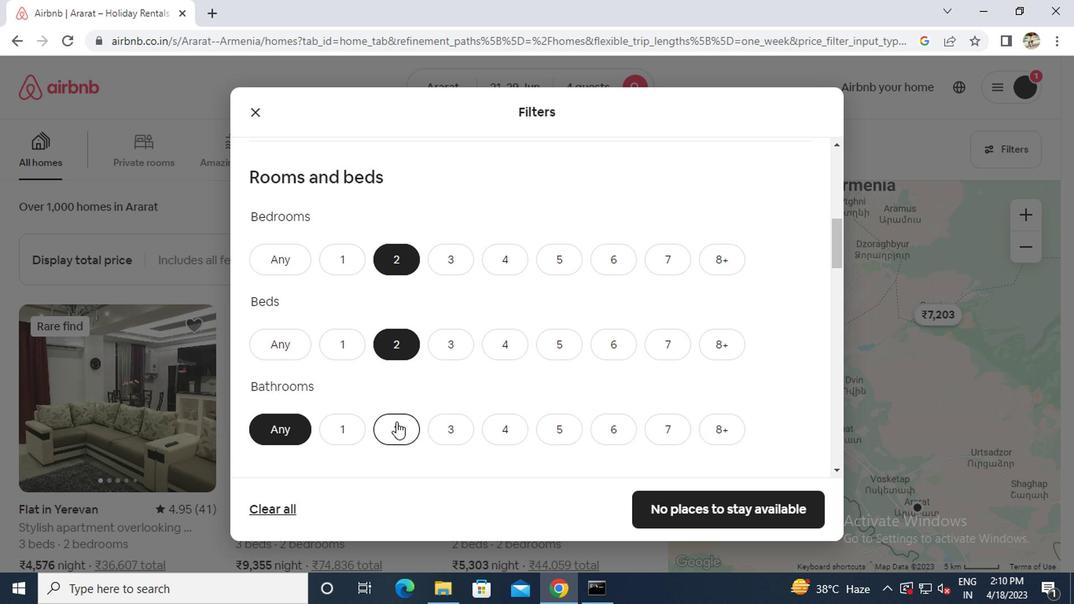 
Action: Mouse scrolled (391, 421) with delta (0, 0)
Screenshot: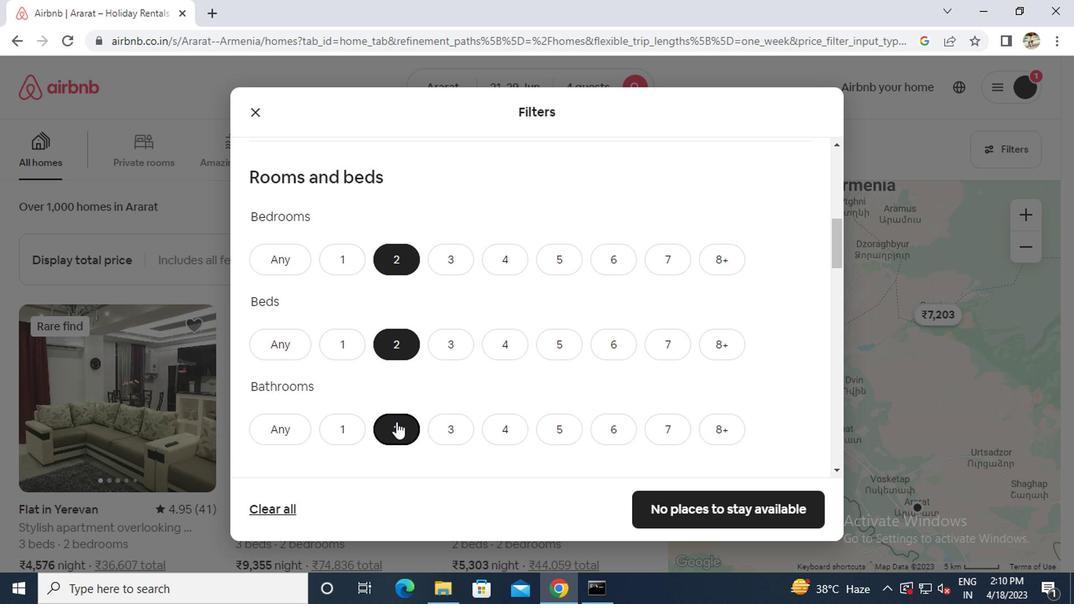
Action: Mouse scrolled (391, 421) with delta (0, 0)
Screenshot: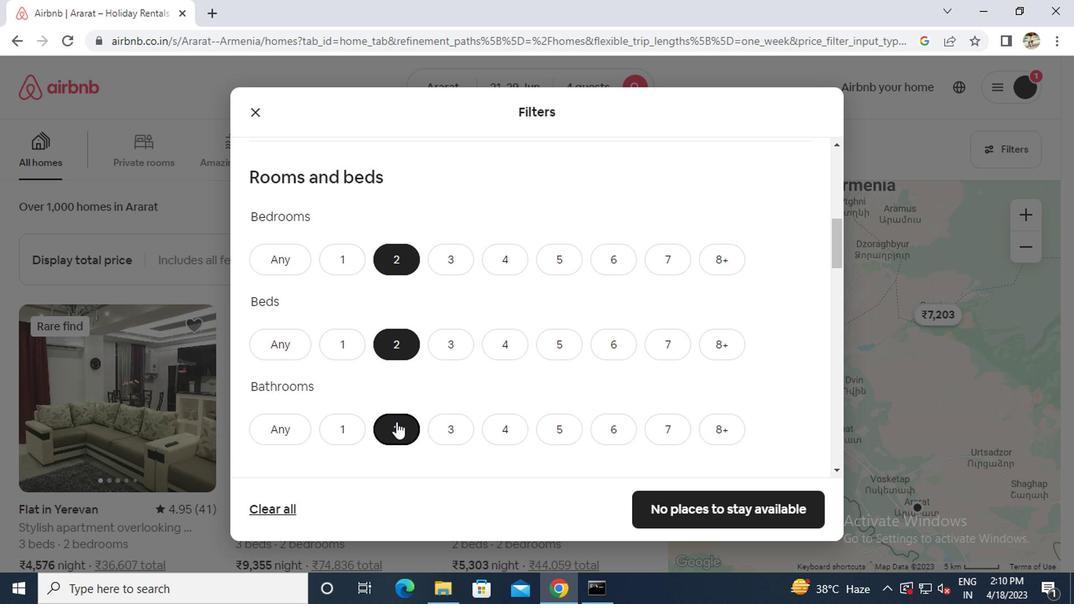 
Action: Mouse moved to (429, 435)
Screenshot: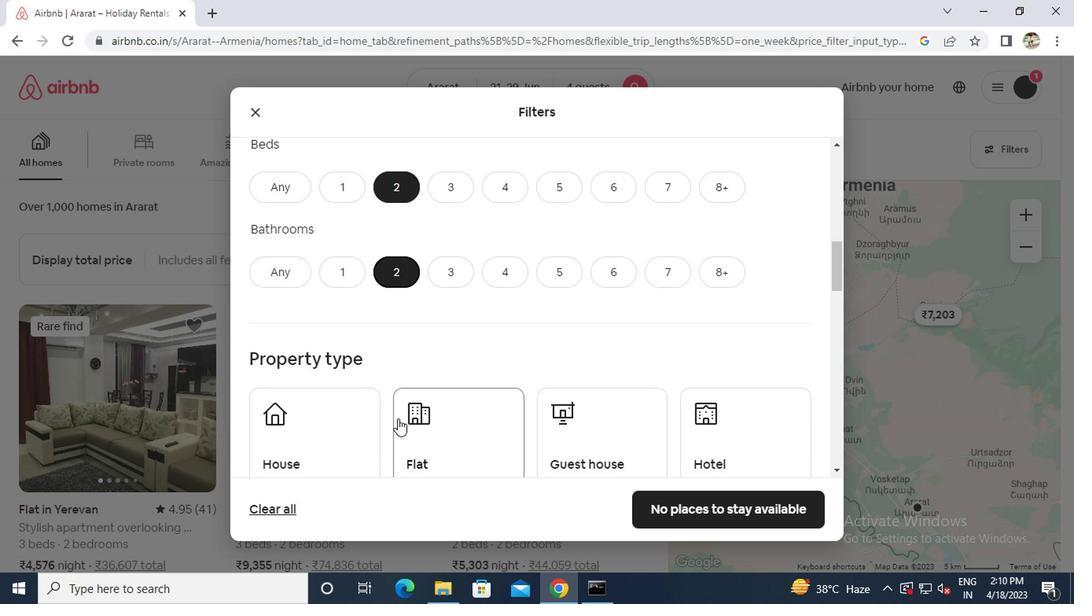 
Action: Mouse pressed left at (429, 435)
Screenshot: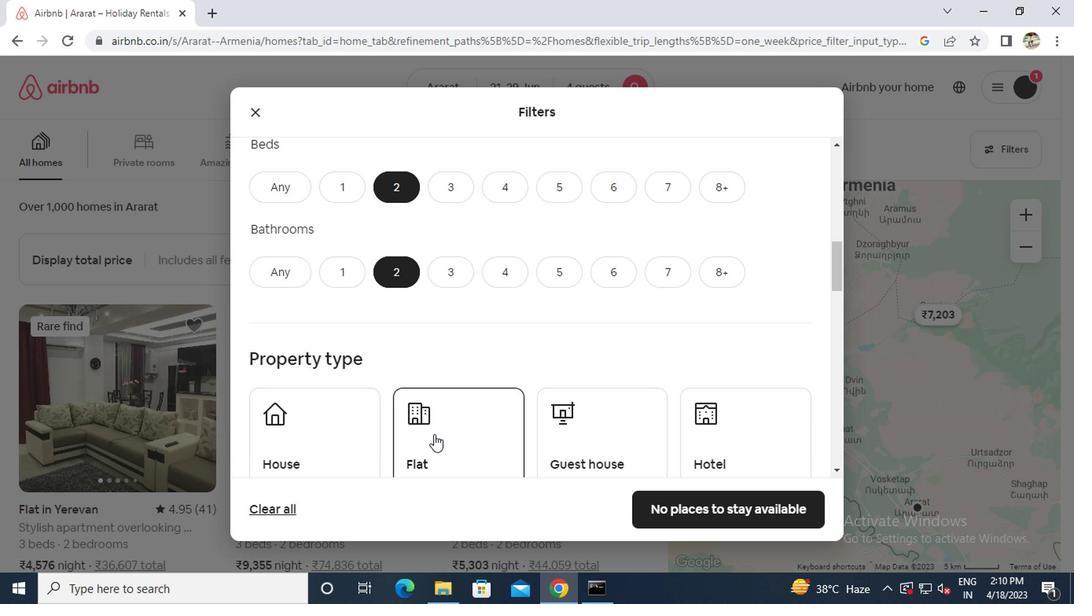 
Action: Mouse scrolled (429, 434) with delta (0, 0)
Screenshot: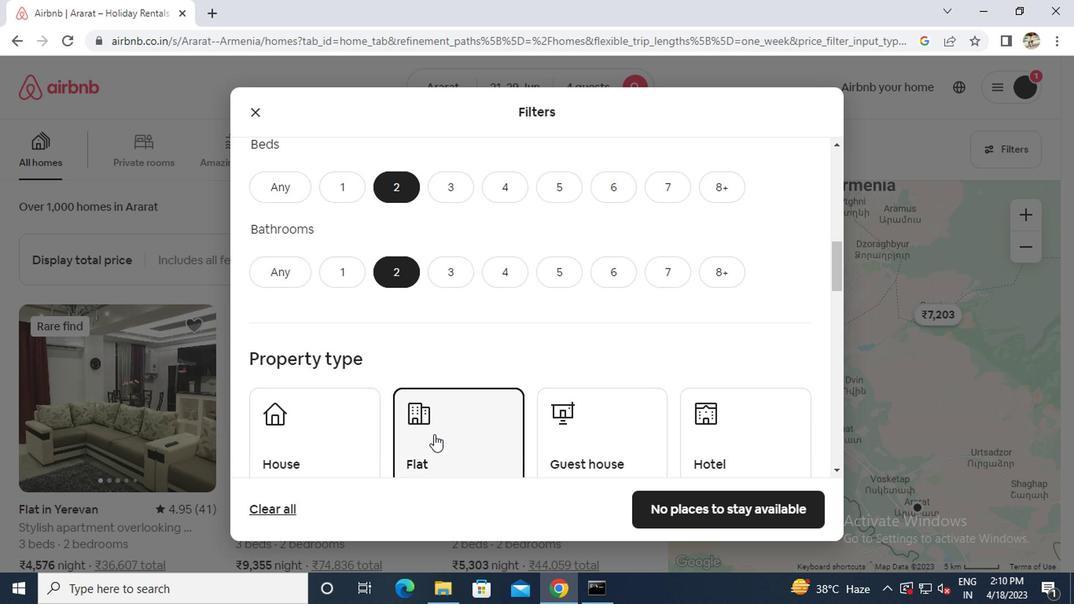 
Action: Mouse scrolled (429, 434) with delta (0, 0)
Screenshot: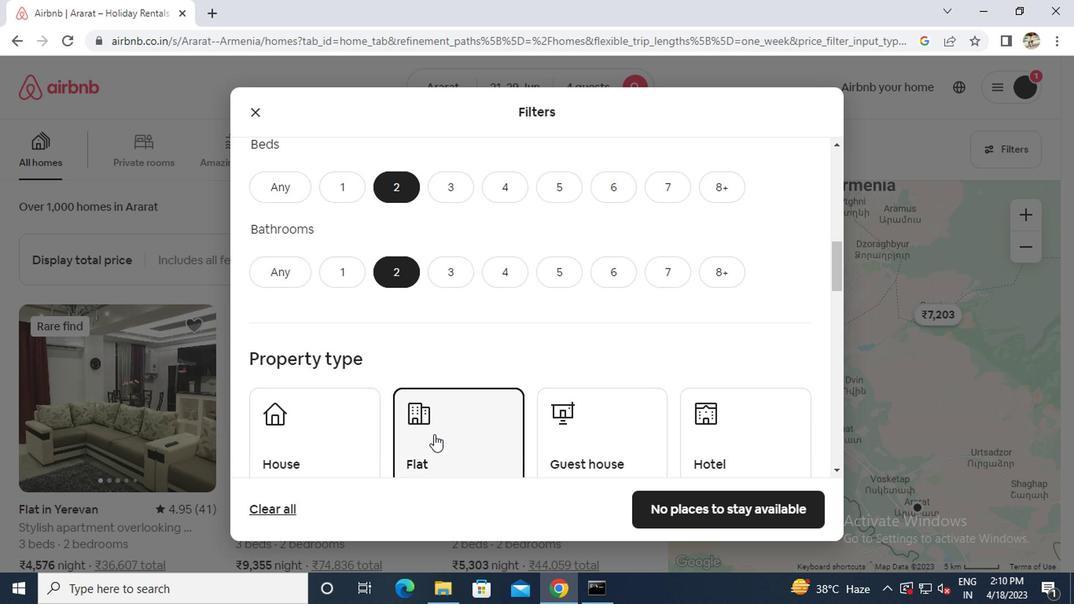 
Action: Mouse moved to (431, 434)
Screenshot: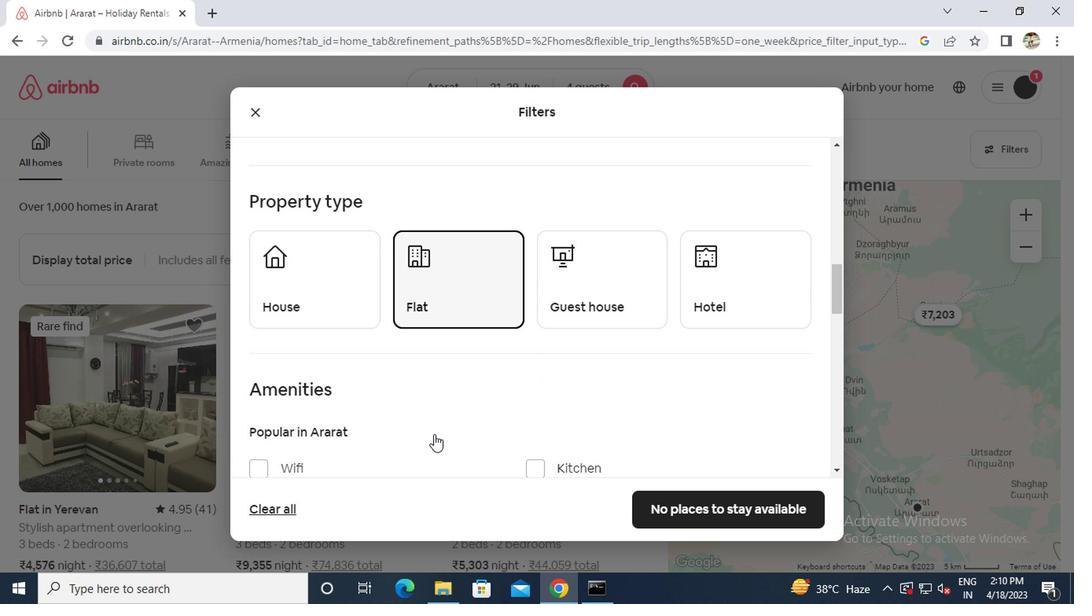 
Action: Mouse scrolled (431, 433) with delta (0, -1)
Screenshot: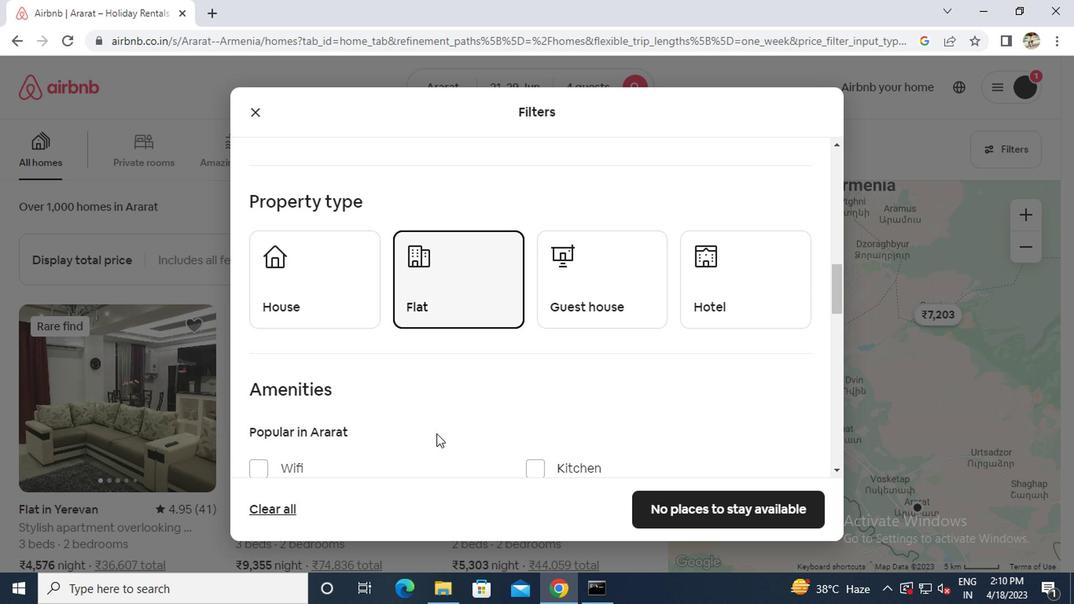 
Action: Mouse scrolled (431, 433) with delta (0, -1)
Screenshot: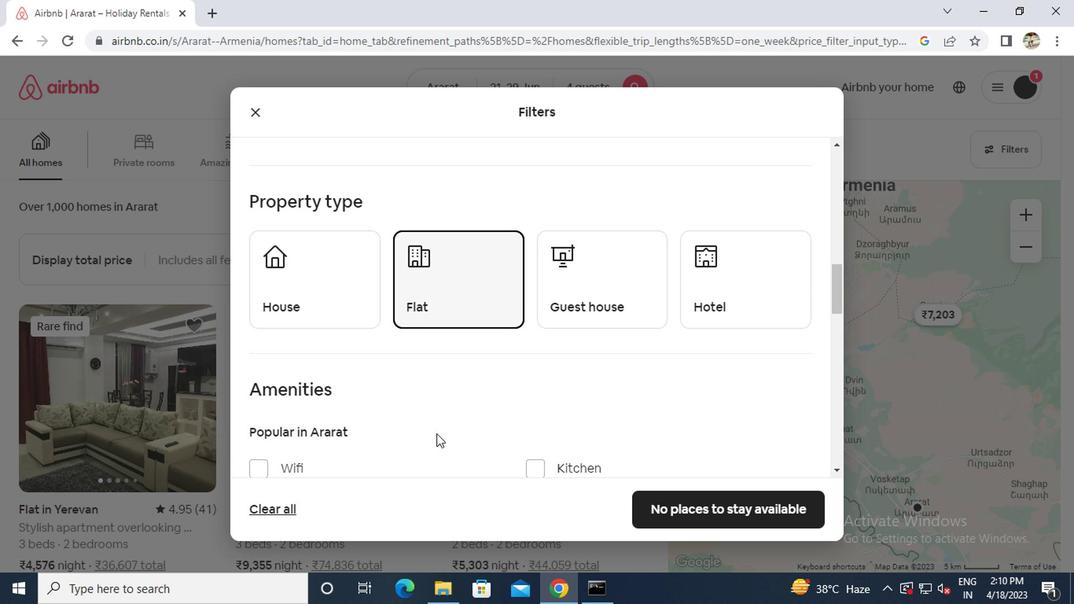 
Action: Mouse moved to (302, 418)
Screenshot: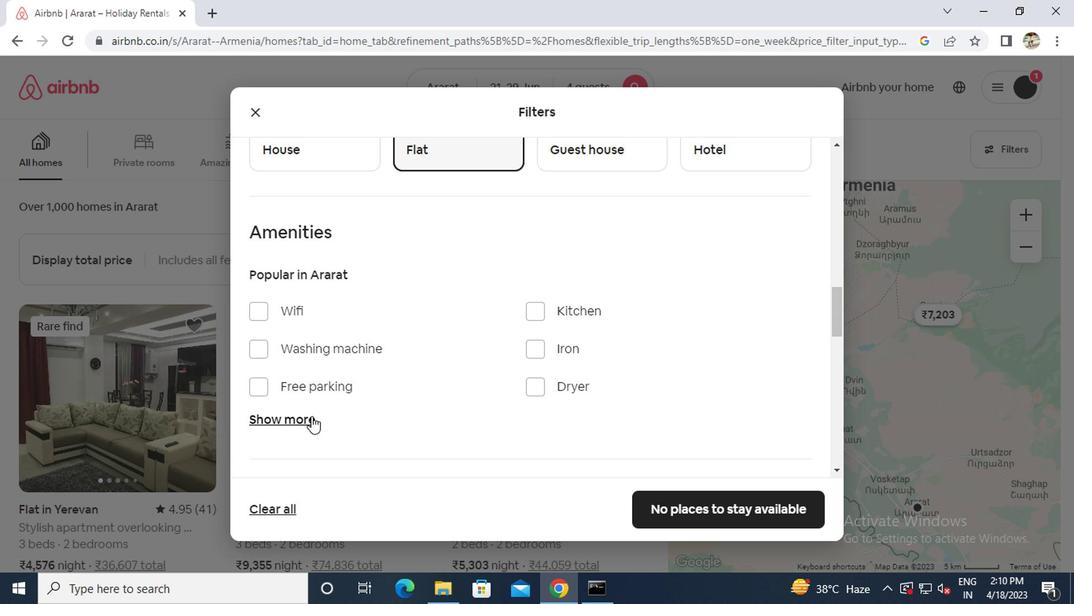 
Action: Mouse pressed left at (302, 418)
Screenshot: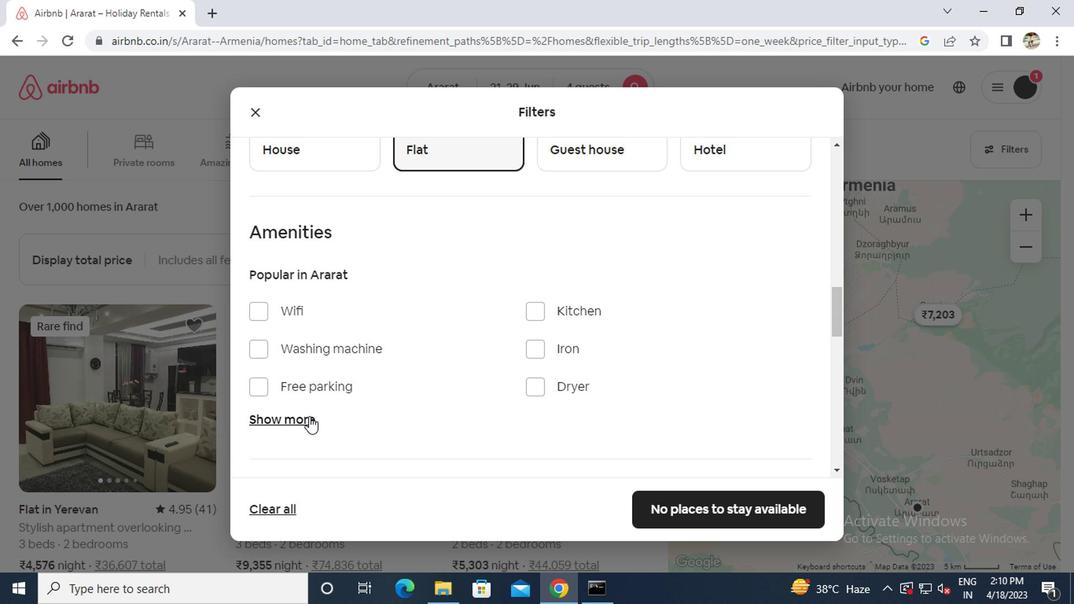 
Action: Mouse moved to (474, 441)
Screenshot: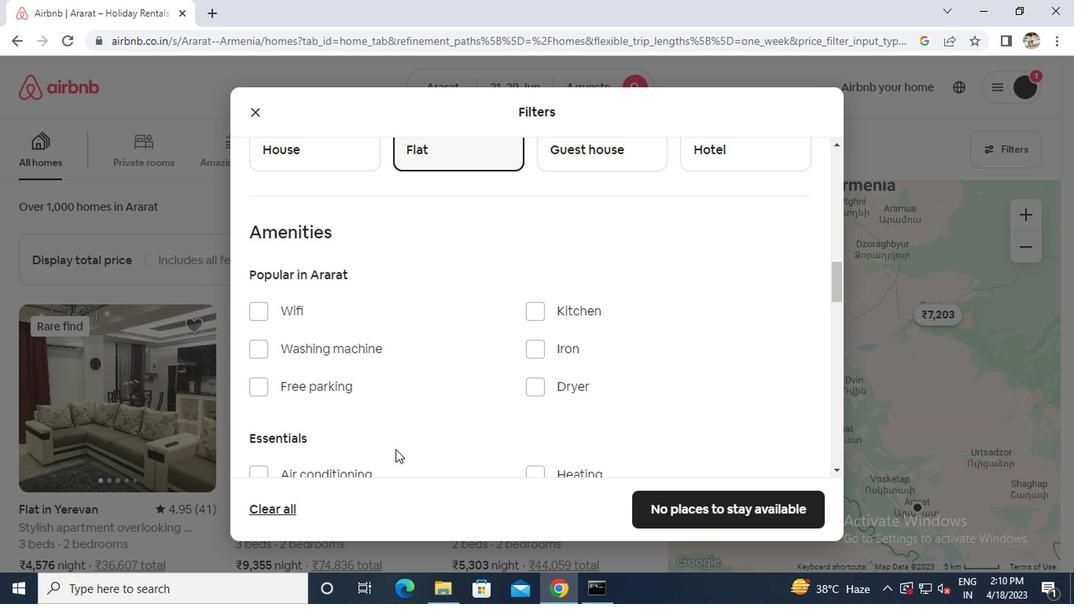 
Action: Mouse scrolled (474, 440) with delta (0, 0)
Screenshot: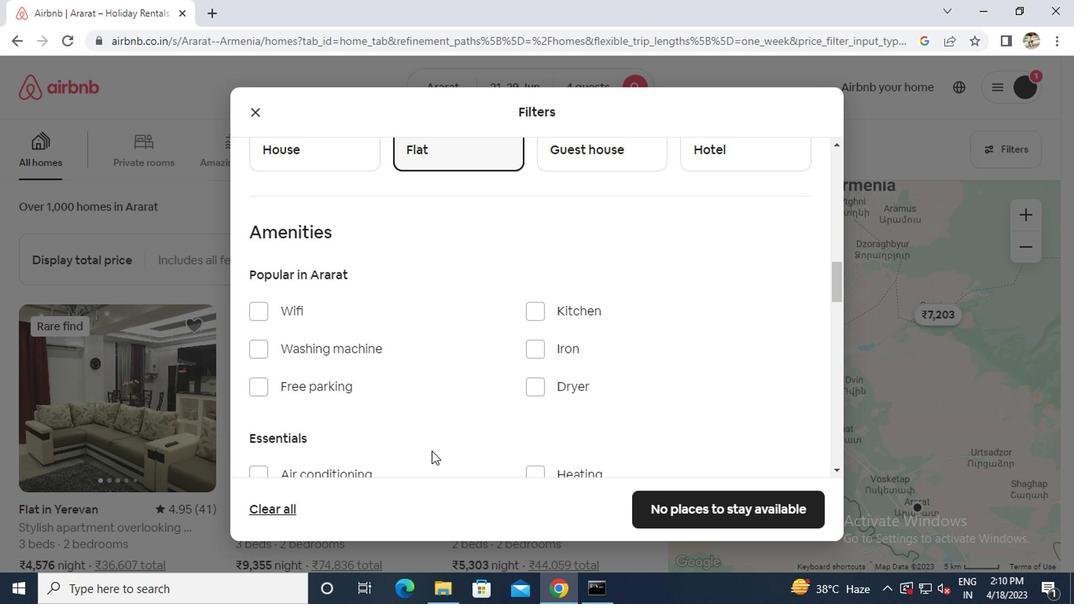 
Action: Mouse scrolled (474, 440) with delta (0, 0)
Screenshot: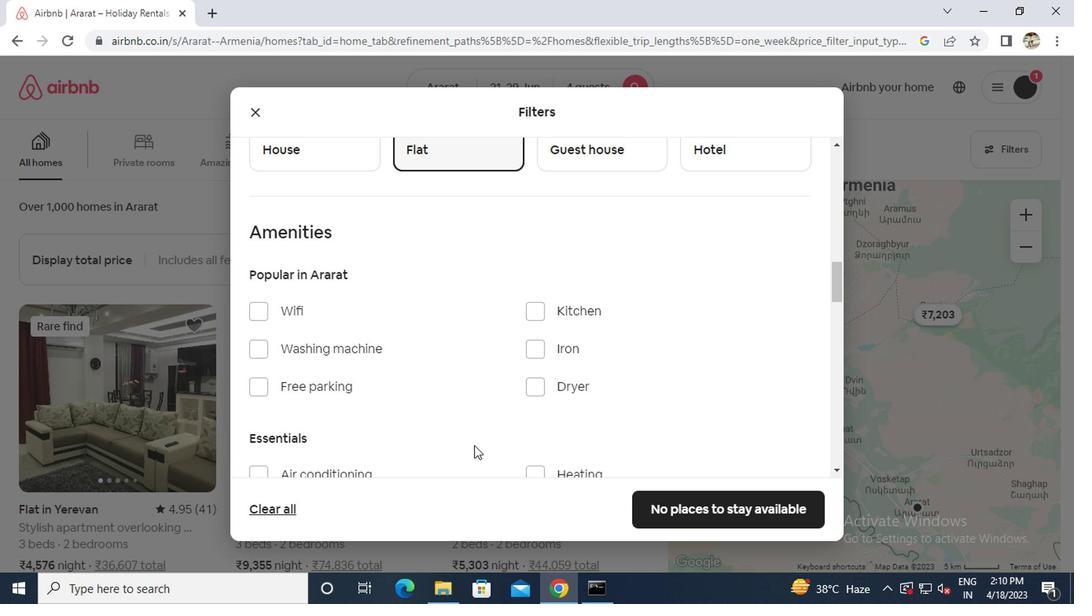 
Action: Mouse moved to (529, 316)
Screenshot: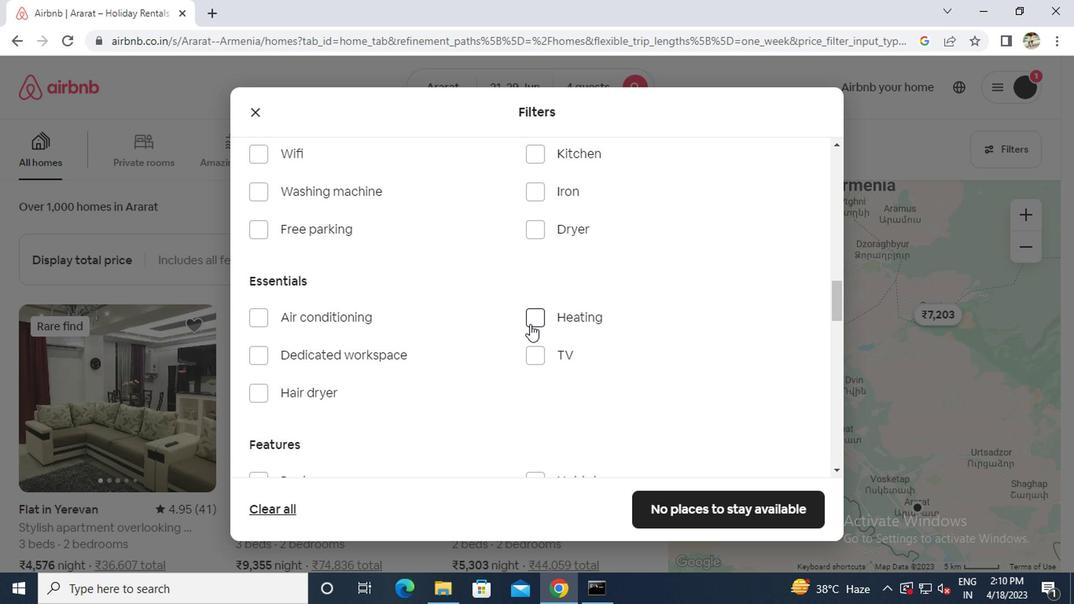 
Action: Mouse pressed left at (529, 316)
Screenshot: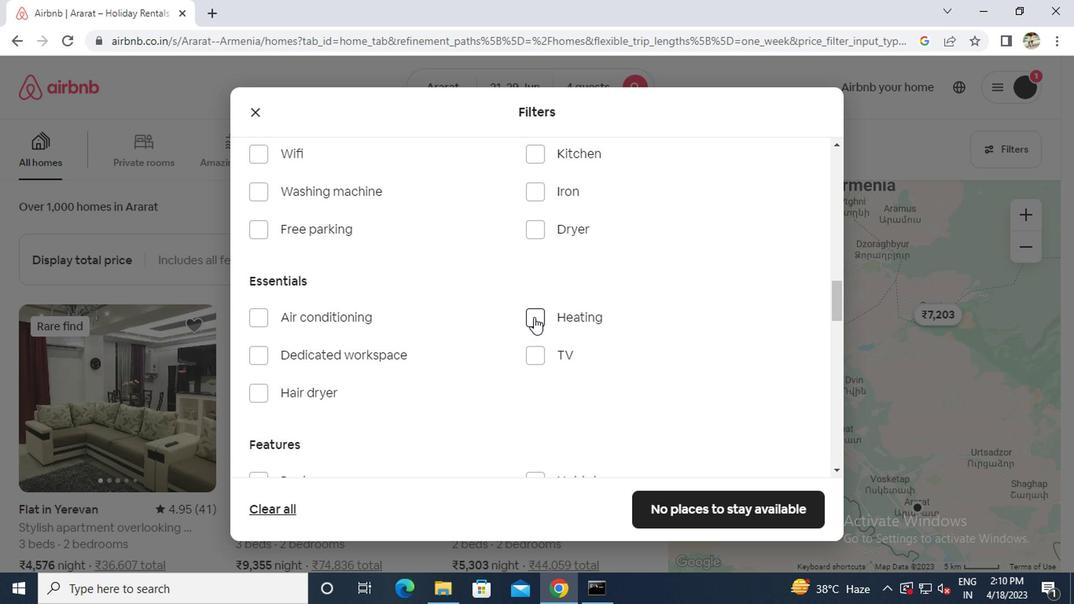 
Action: Mouse moved to (531, 313)
Screenshot: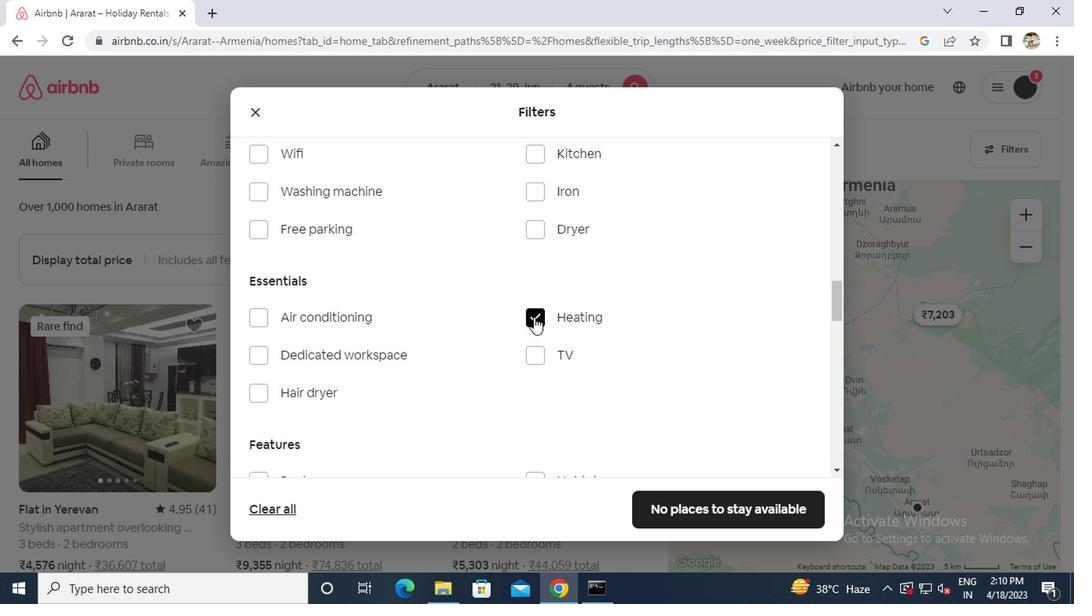 
Action: Mouse scrolled (531, 312) with delta (0, 0)
Screenshot: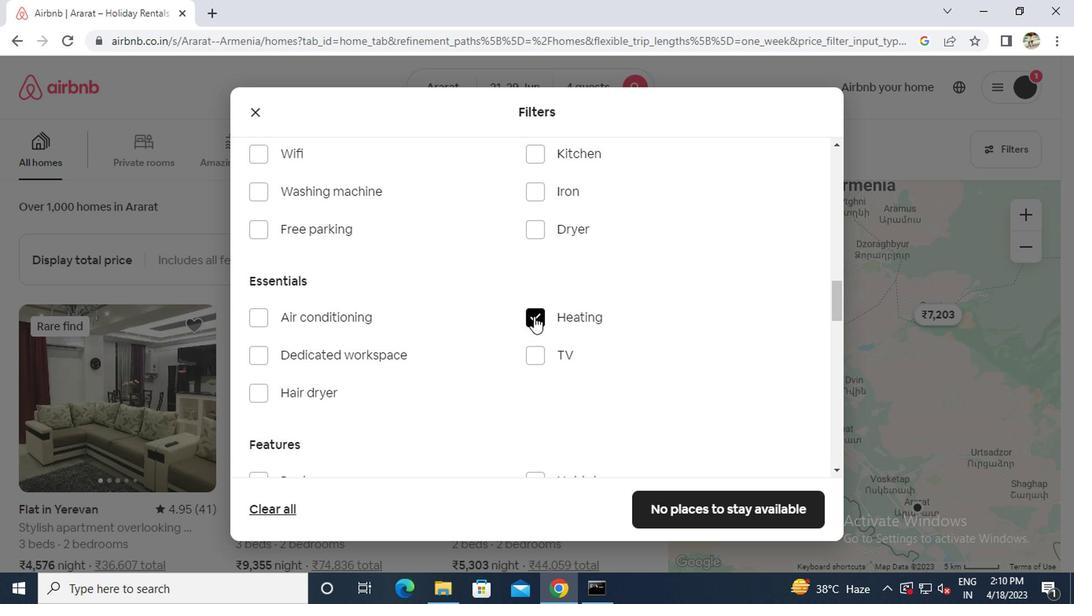 
Action: Mouse scrolled (531, 312) with delta (0, 0)
Screenshot: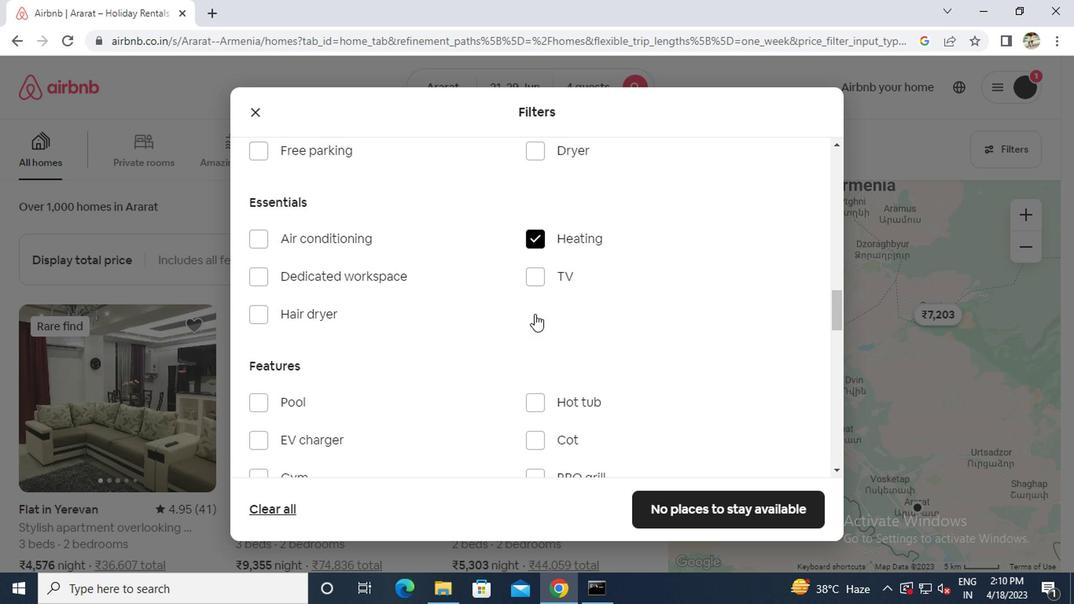 
Action: Mouse scrolled (531, 312) with delta (0, 0)
Screenshot: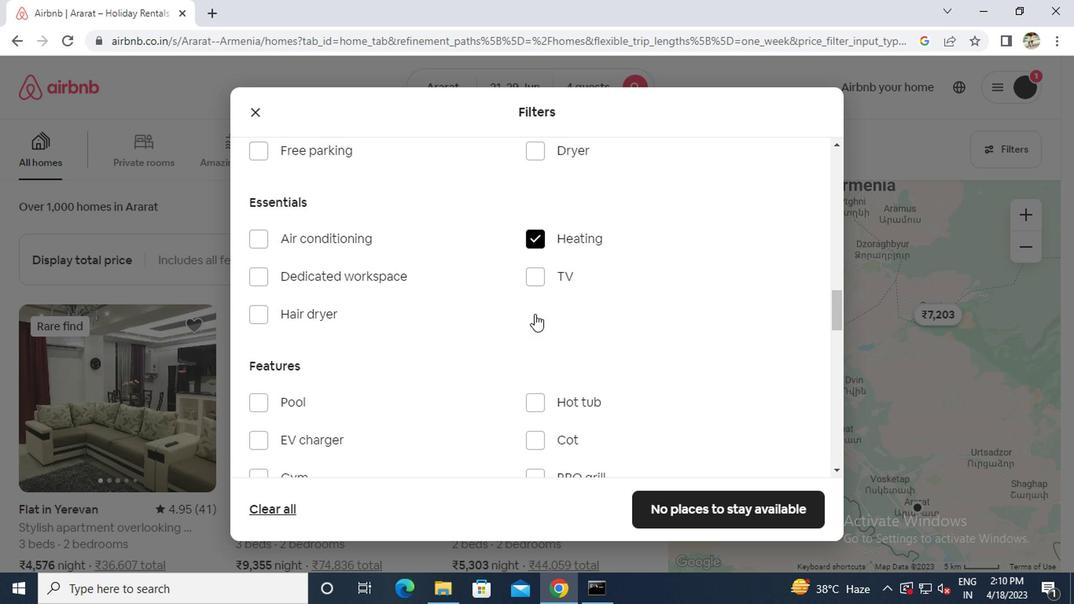 
Action: Mouse scrolled (531, 312) with delta (0, 0)
Screenshot: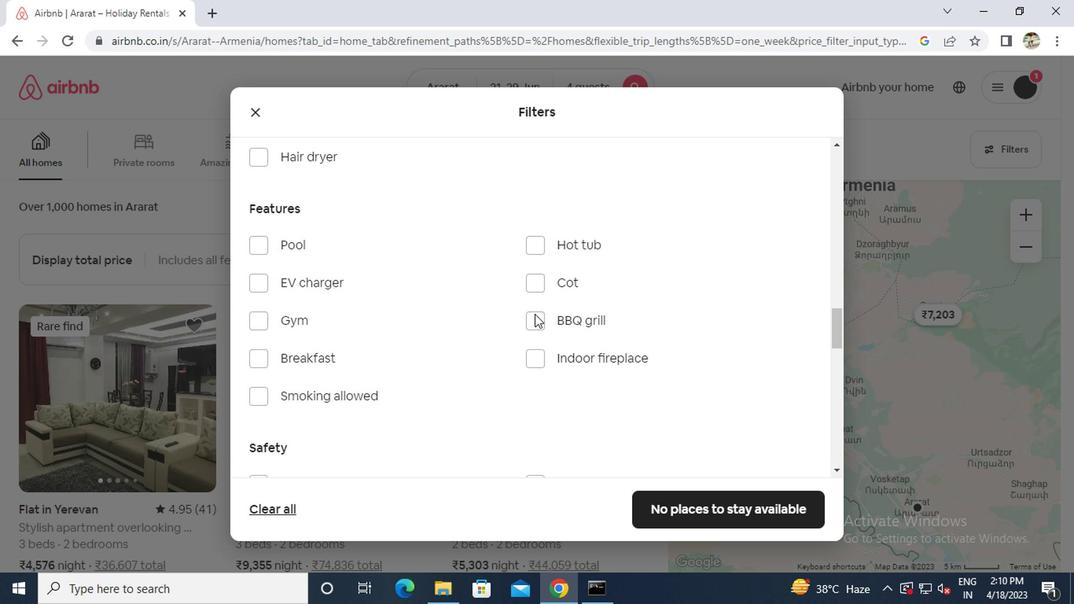 
Action: Mouse scrolled (531, 312) with delta (0, 0)
Screenshot: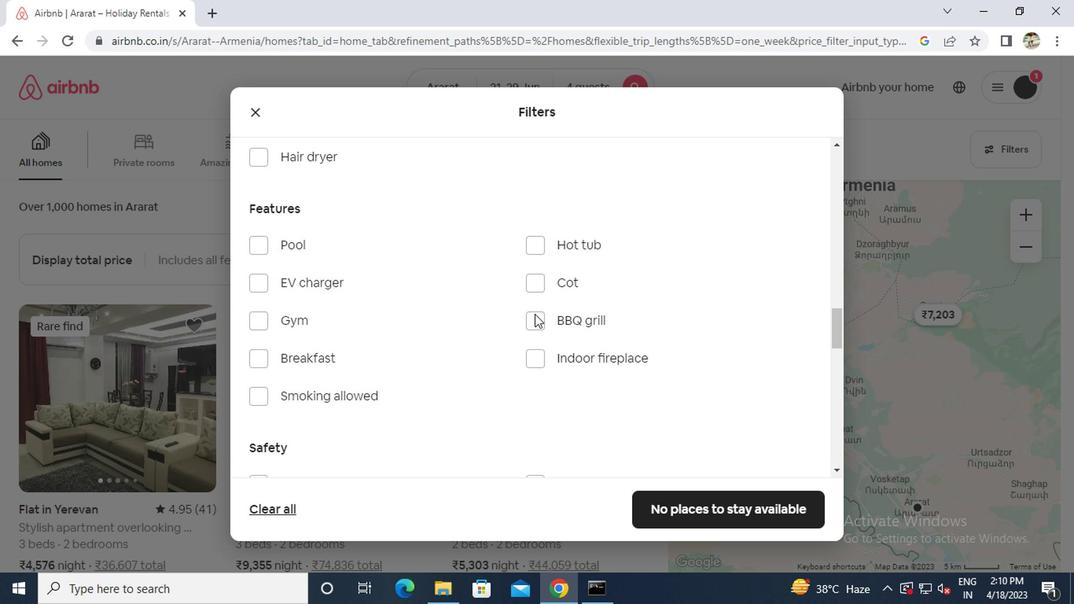 
Action: Mouse scrolled (531, 312) with delta (0, 0)
Screenshot: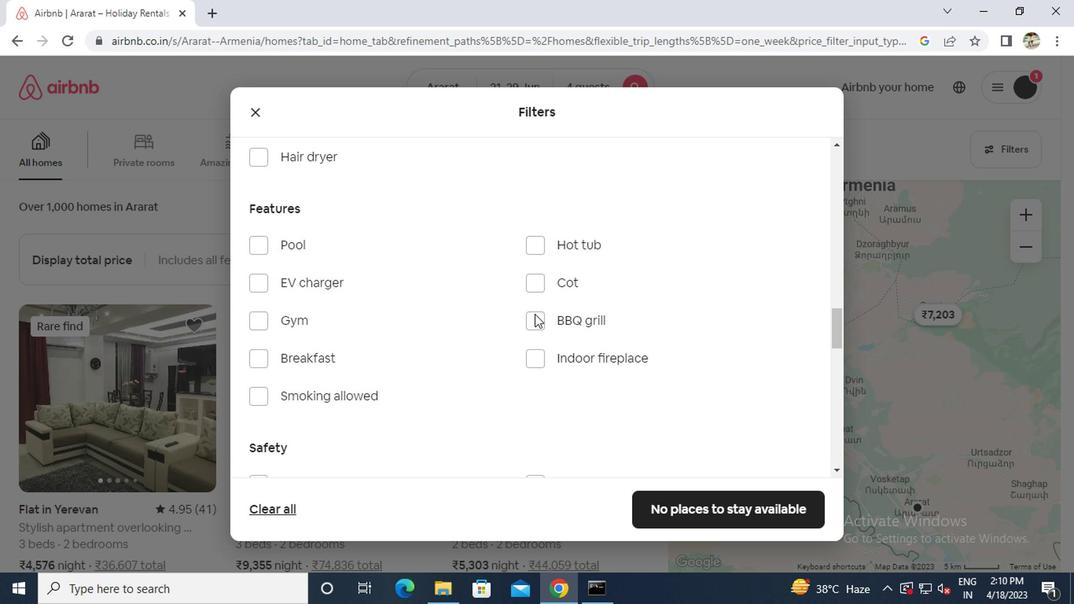 
Action: Mouse moved to (533, 312)
Screenshot: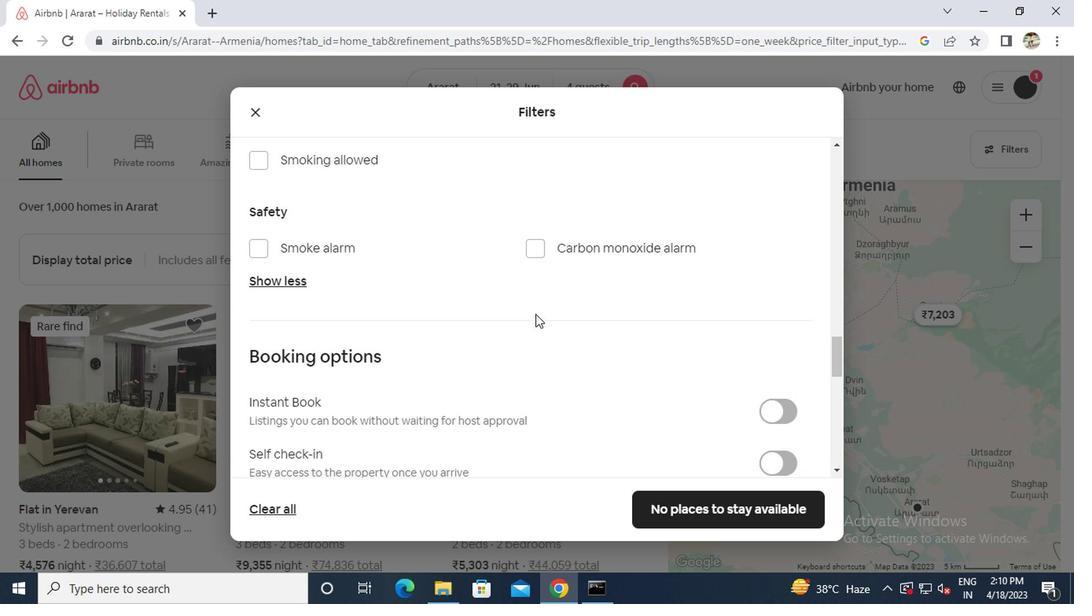 
Action: Mouse scrolled (533, 312) with delta (0, 0)
Screenshot: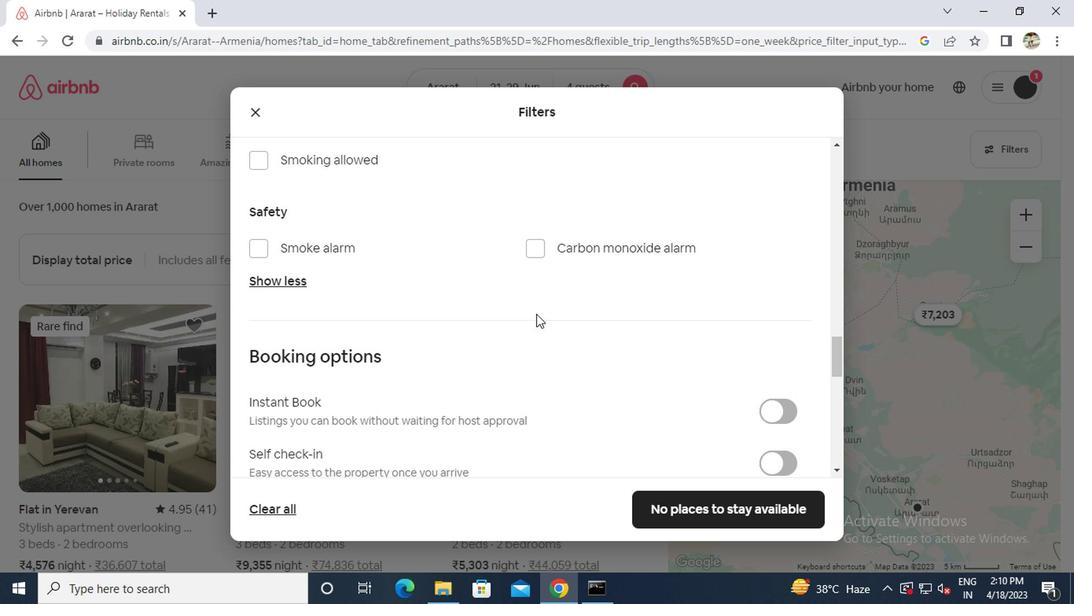 
Action: Mouse scrolled (533, 312) with delta (0, 0)
Screenshot: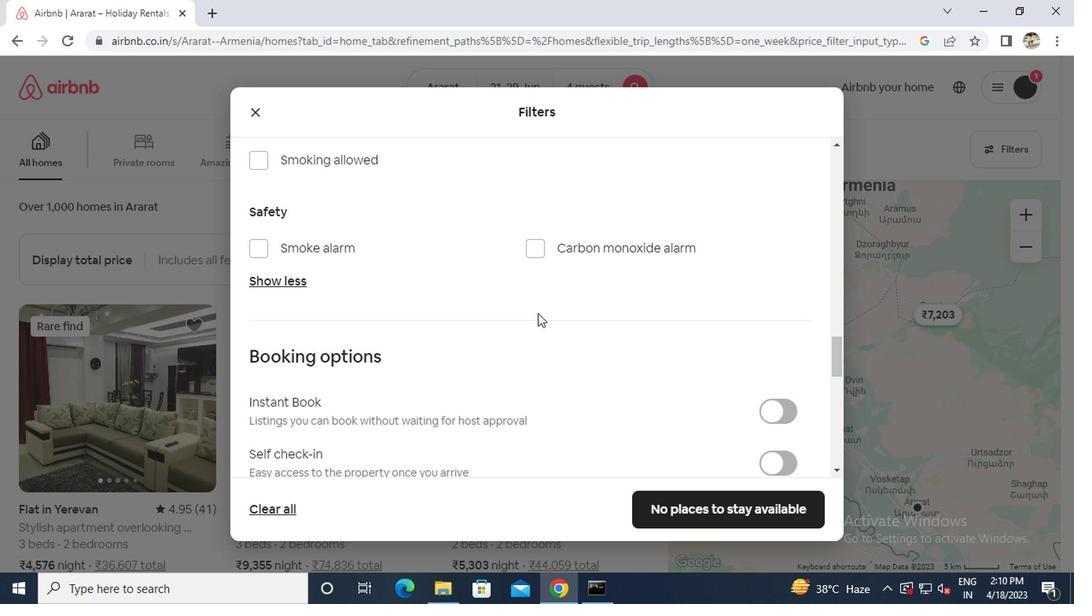 
Action: Mouse moved to (763, 311)
Screenshot: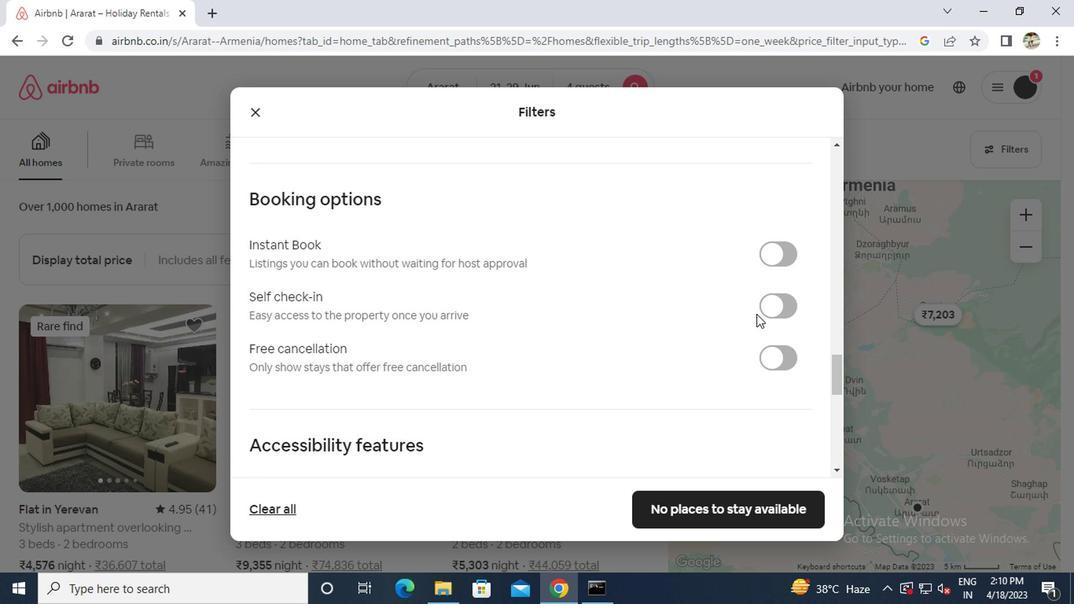 
Action: Mouse pressed left at (763, 311)
Screenshot: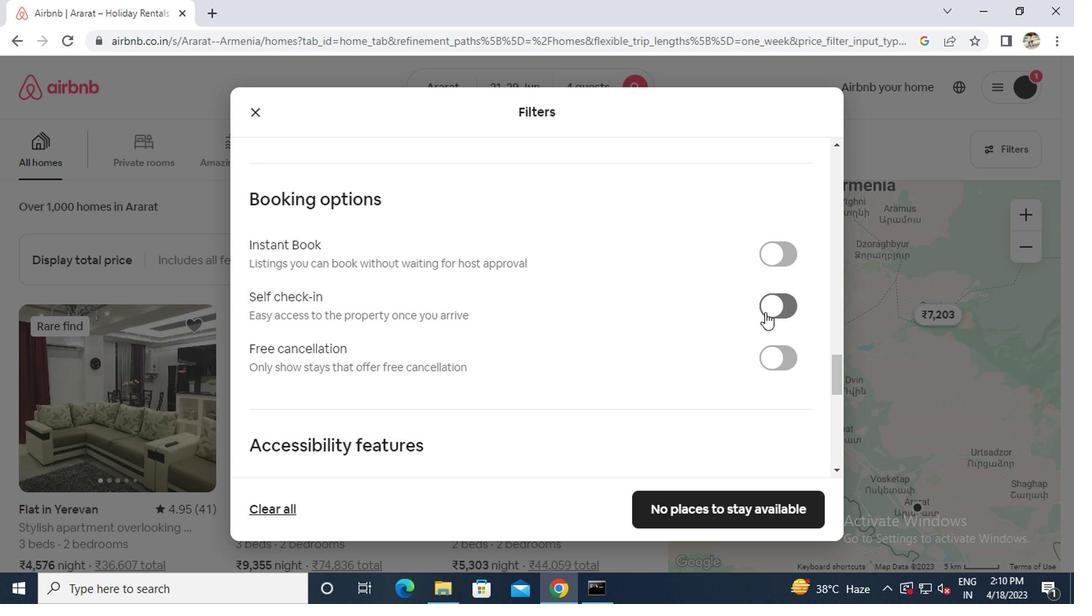 
Action: Mouse moved to (453, 354)
Screenshot: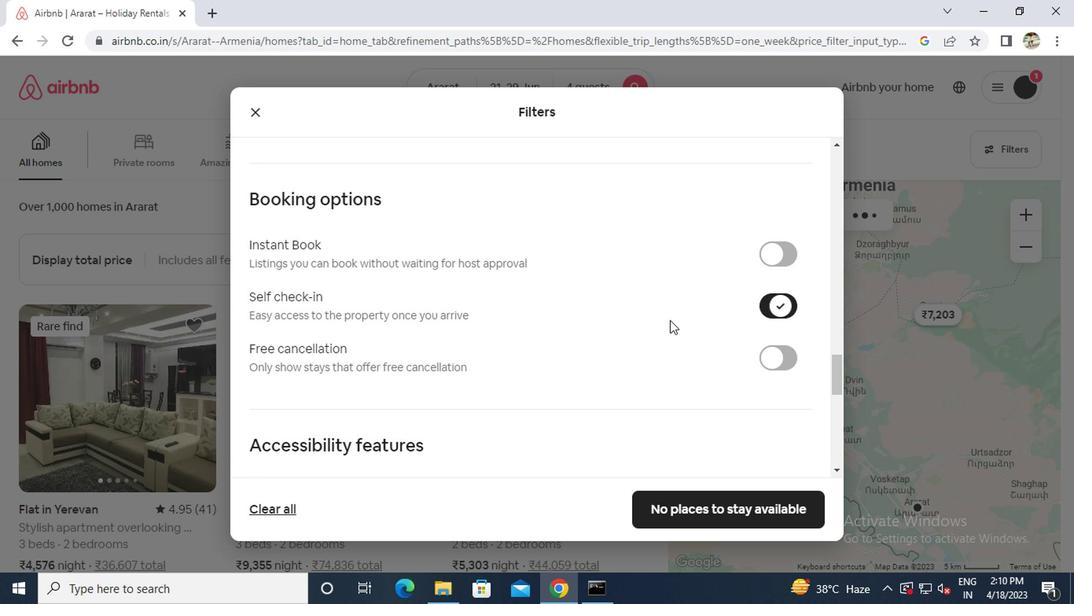 
Action: Mouse scrolled (453, 354) with delta (0, 0)
Screenshot: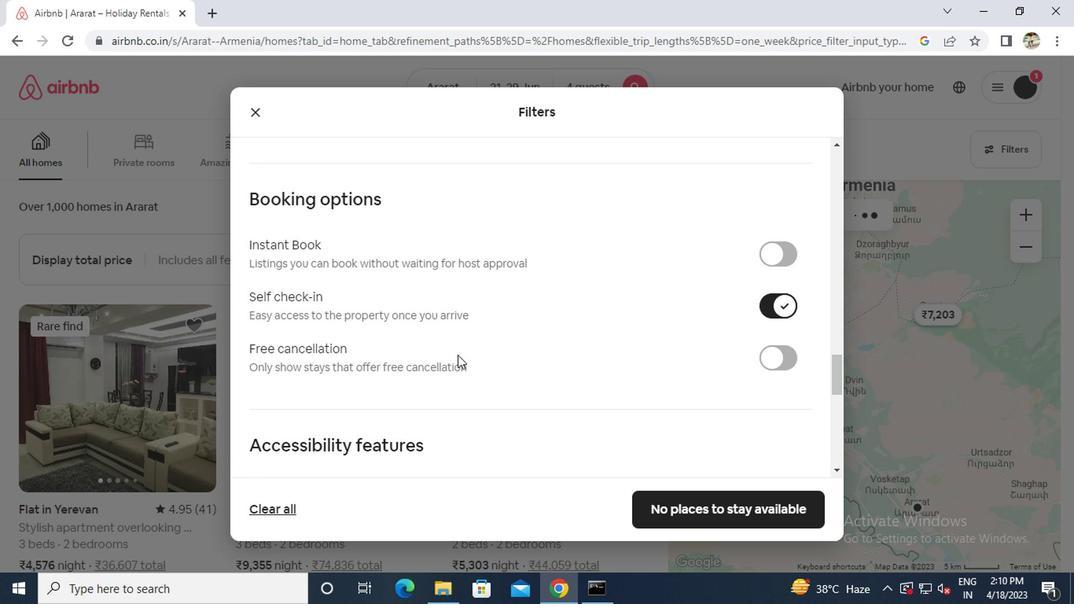 
Action: Mouse scrolled (453, 354) with delta (0, 0)
Screenshot: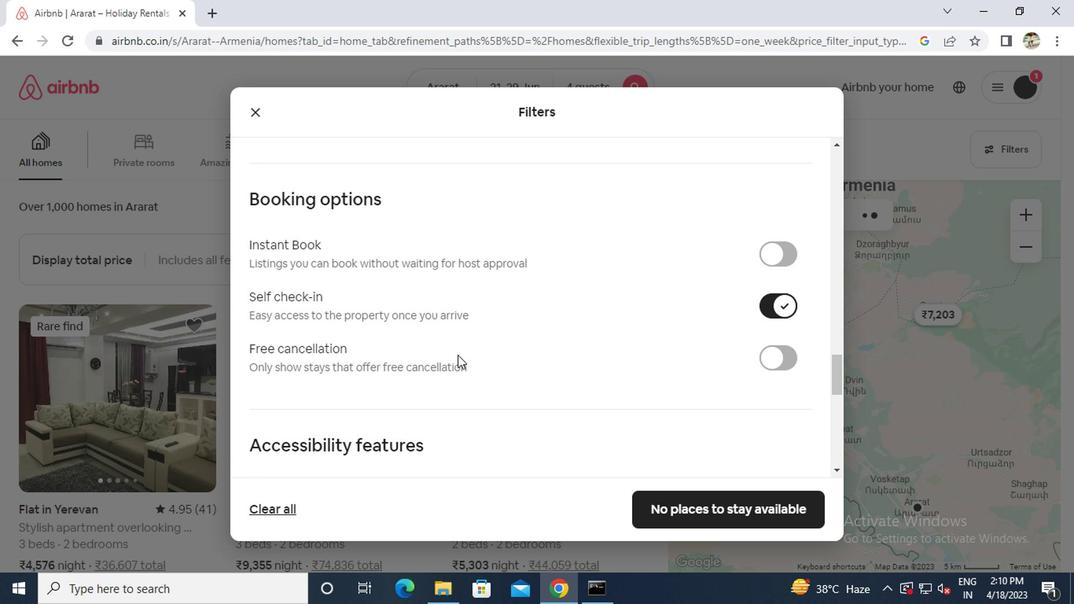 
Action: Mouse scrolled (453, 354) with delta (0, 0)
Screenshot: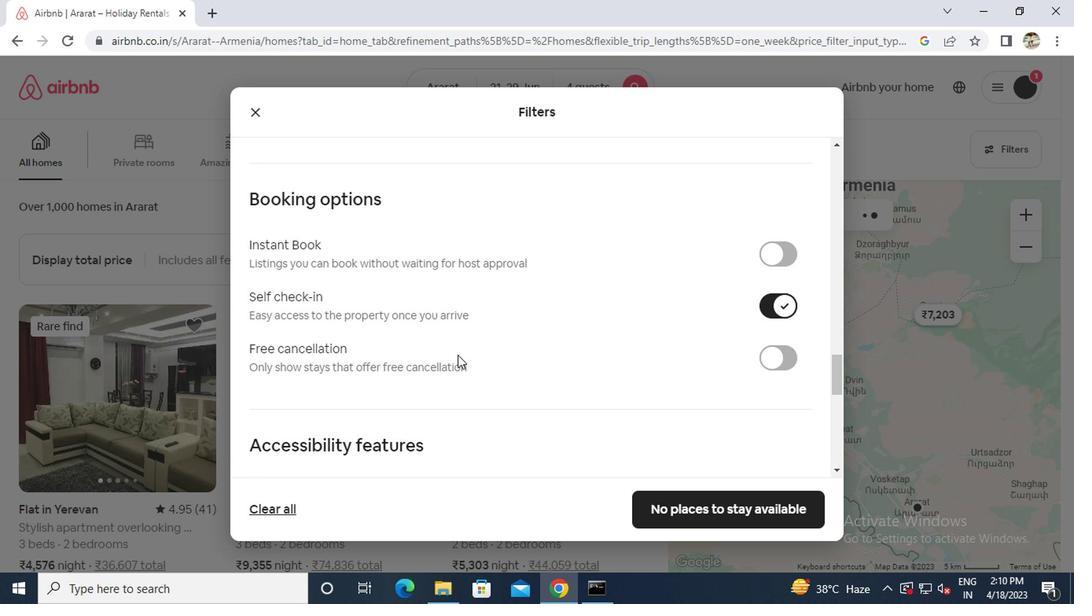 
Action: Mouse scrolled (453, 354) with delta (0, 0)
Screenshot: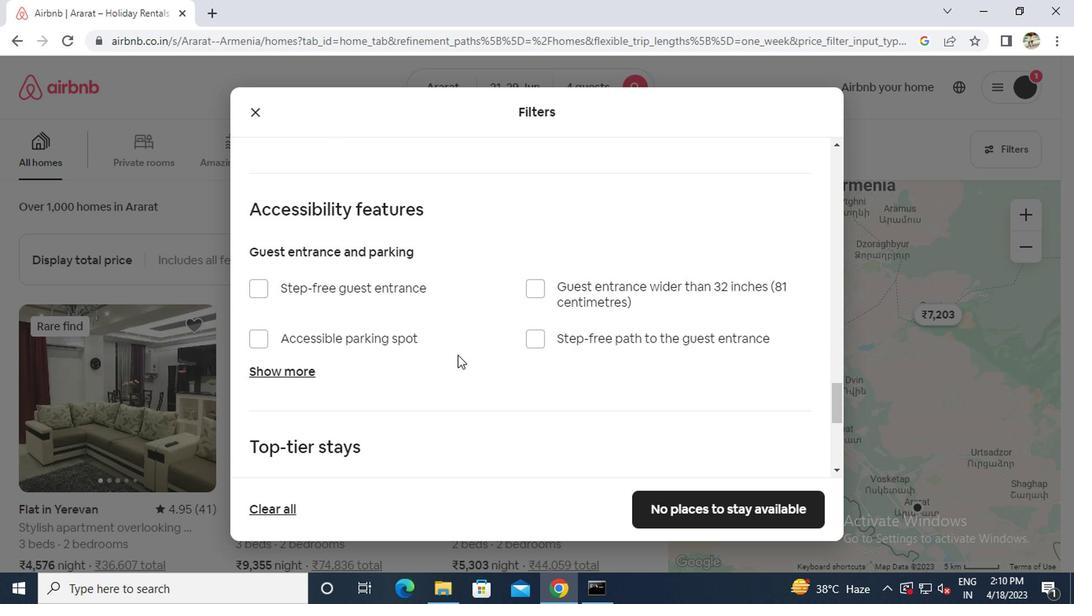 
Action: Mouse scrolled (453, 354) with delta (0, 0)
Screenshot: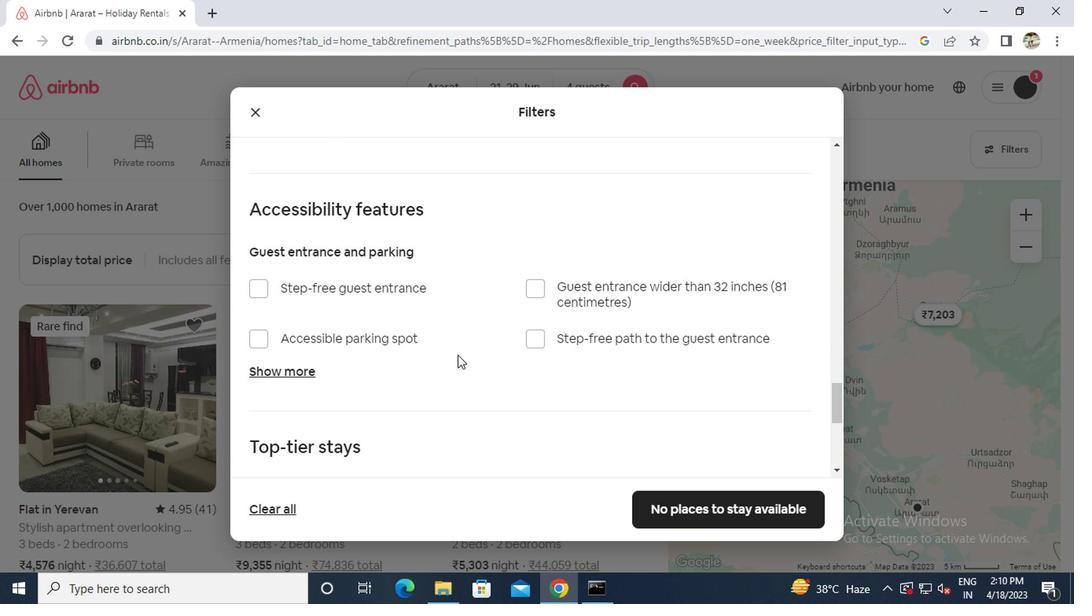 
Action: Mouse scrolled (453, 354) with delta (0, 0)
Screenshot: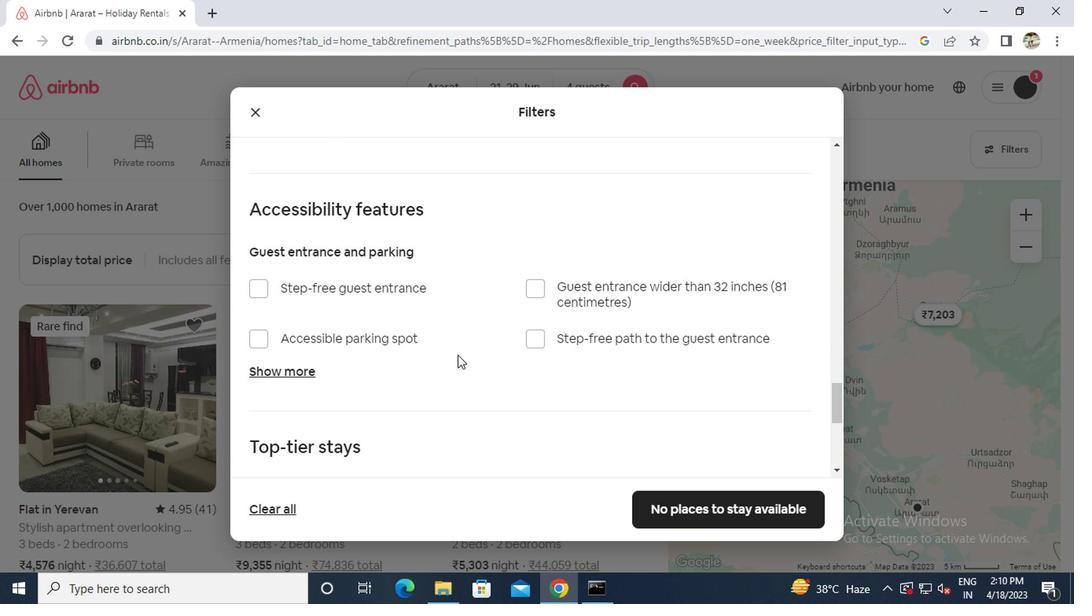 
Action: Mouse scrolled (453, 354) with delta (0, 0)
Screenshot: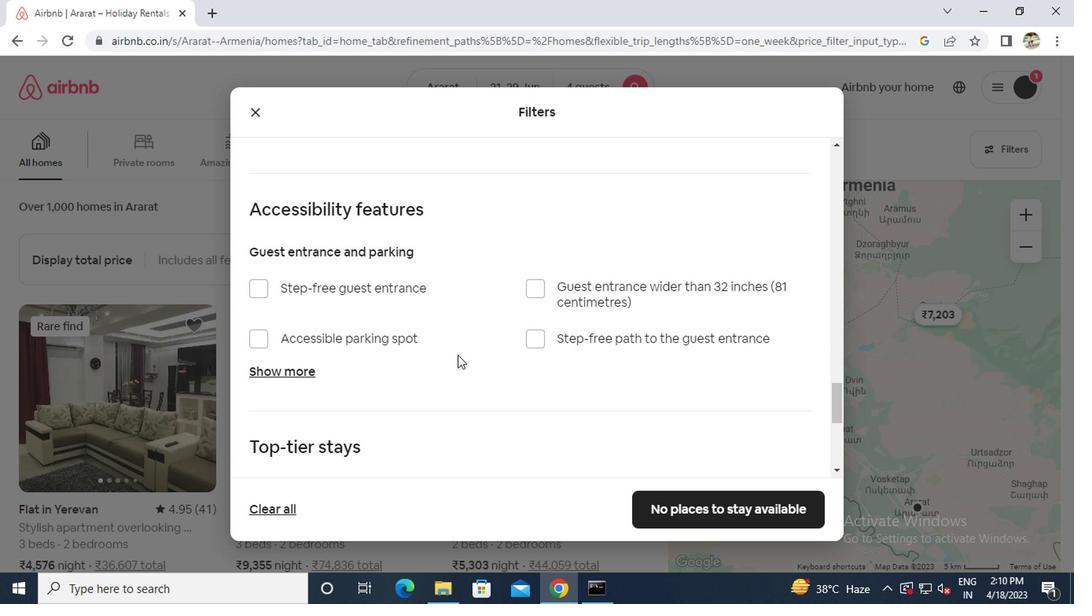 
Action: Mouse moved to (416, 376)
Screenshot: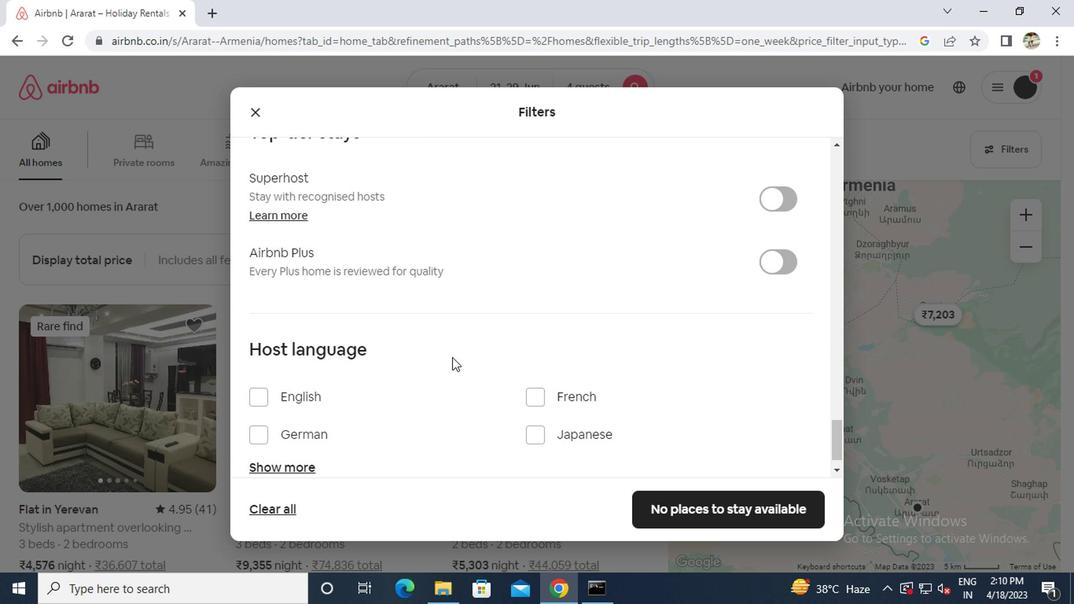 
Action: Mouse scrolled (416, 375) with delta (0, -1)
Screenshot: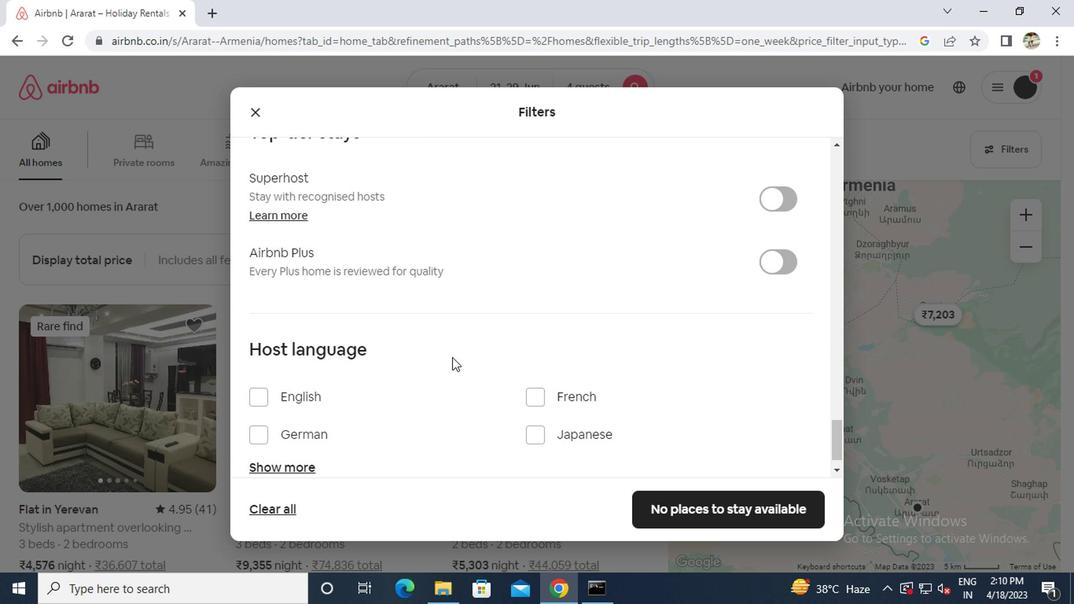 
Action: Mouse moved to (396, 381)
Screenshot: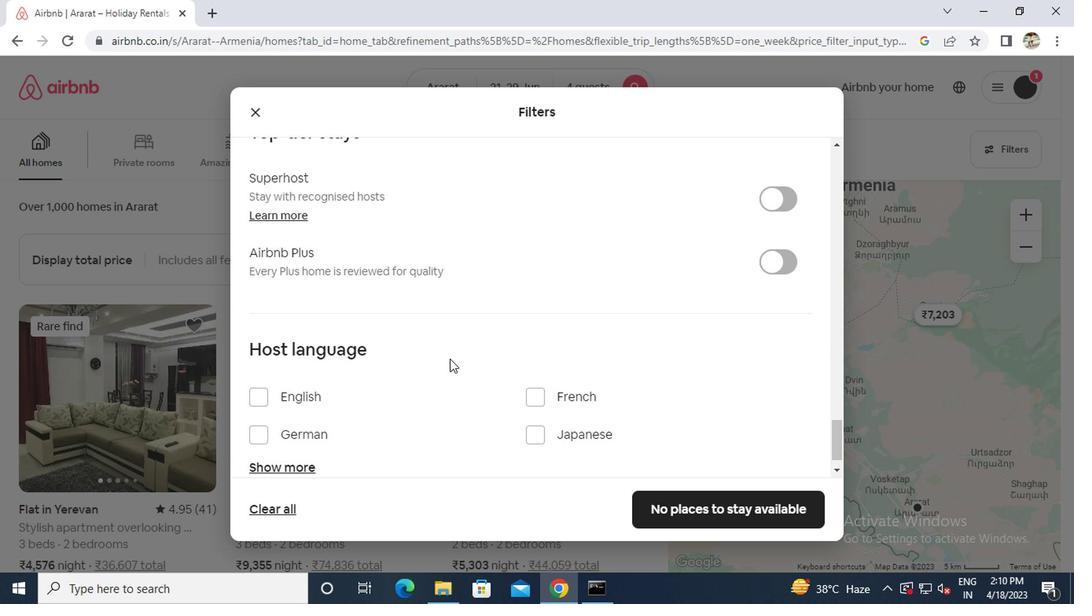 
Action: Mouse scrolled (396, 380) with delta (0, 0)
Screenshot: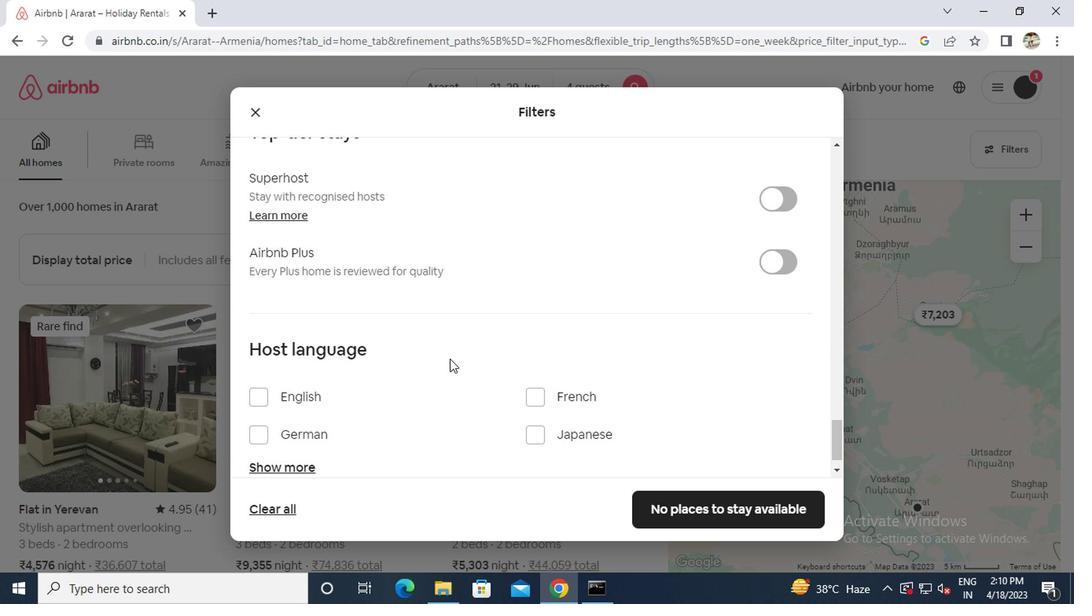 
Action: Mouse moved to (385, 384)
Screenshot: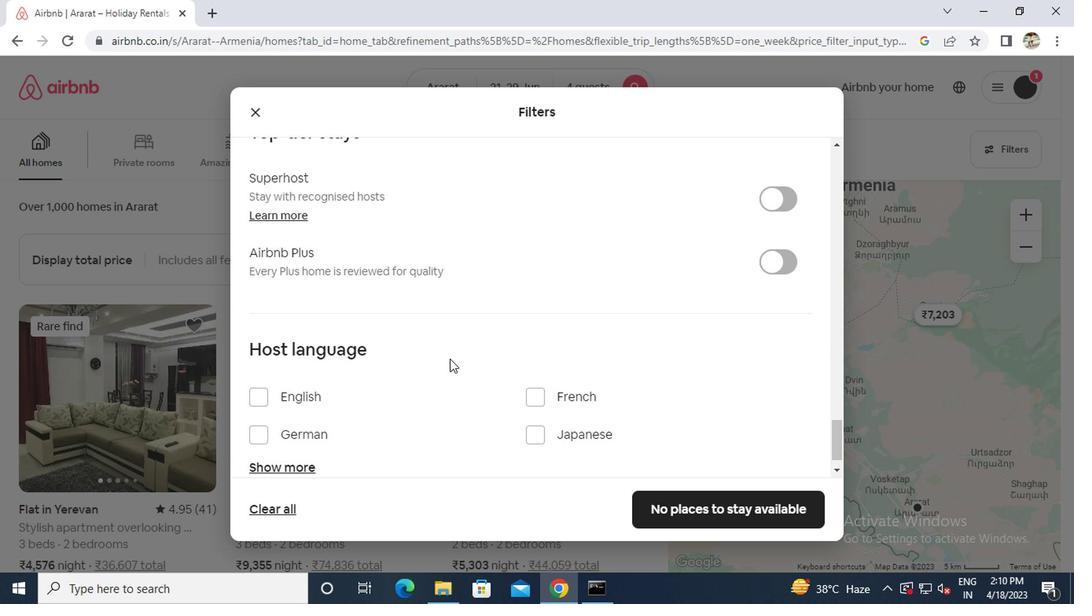 
Action: Mouse scrolled (385, 383) with delta (0, 0)
Screenshot: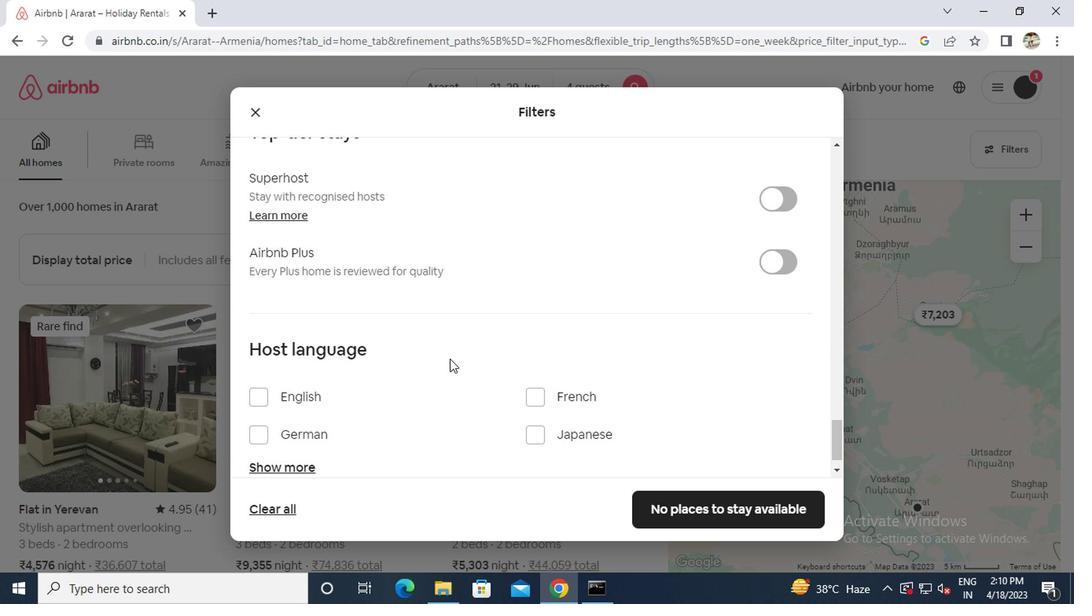 
Action: Mouse moved to (293, 358)
Screenshot: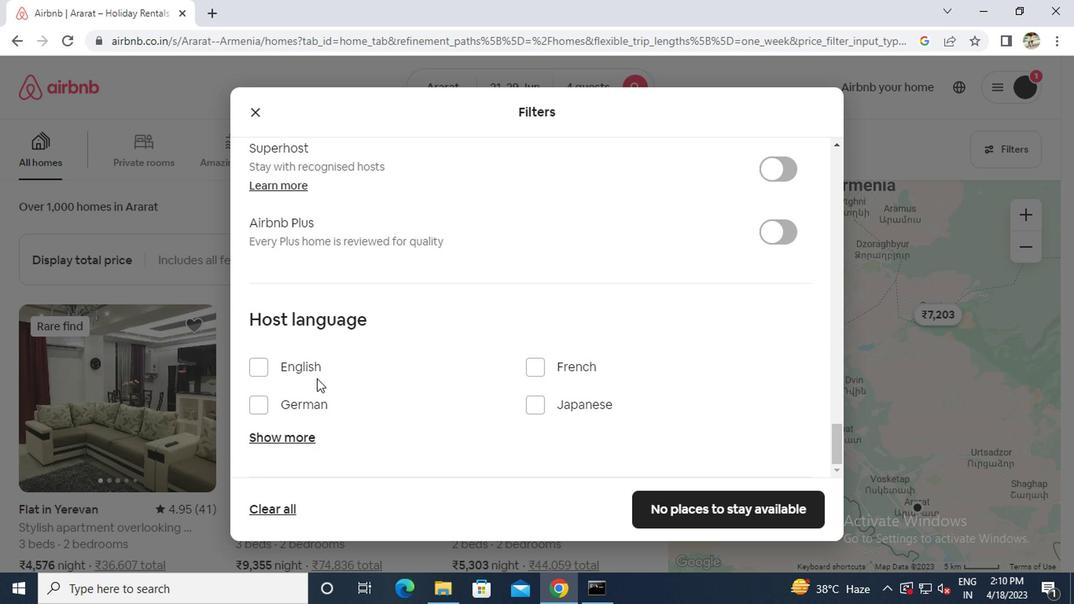 
Action: Mouse pressed left at (293, 358)
Screenshot: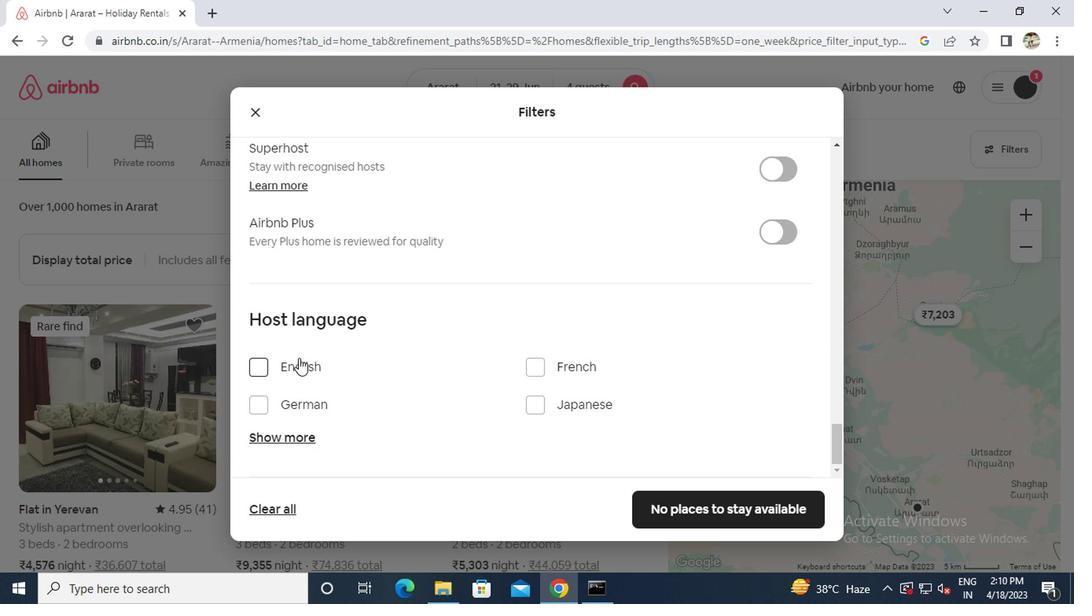 
Action: Mouse moved to (676, 510)
Screenshot: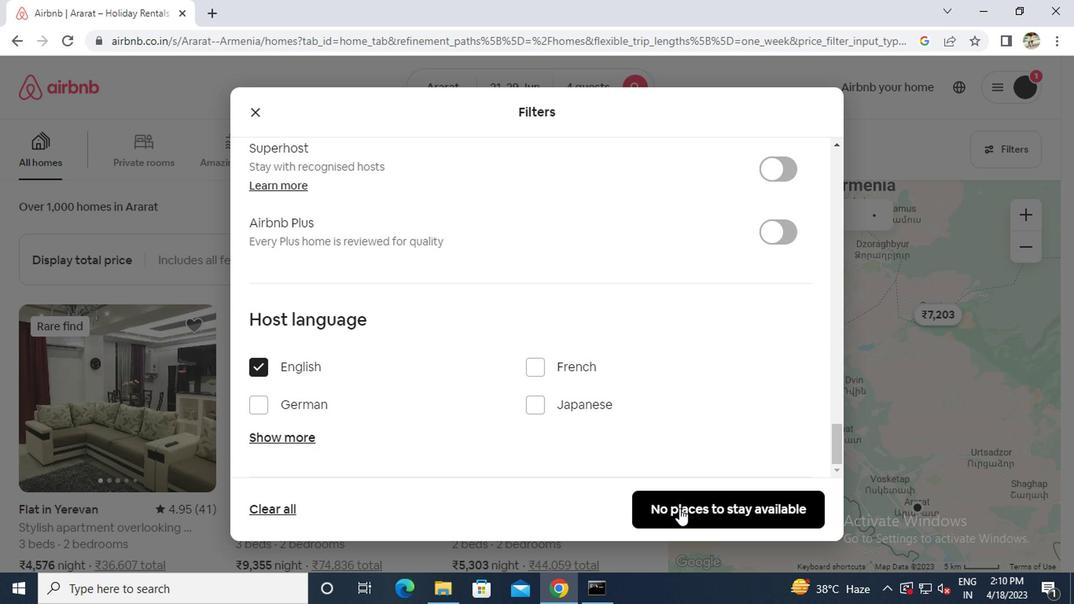 
Action: Mouse pressed left at (676, 510)
Screenshot: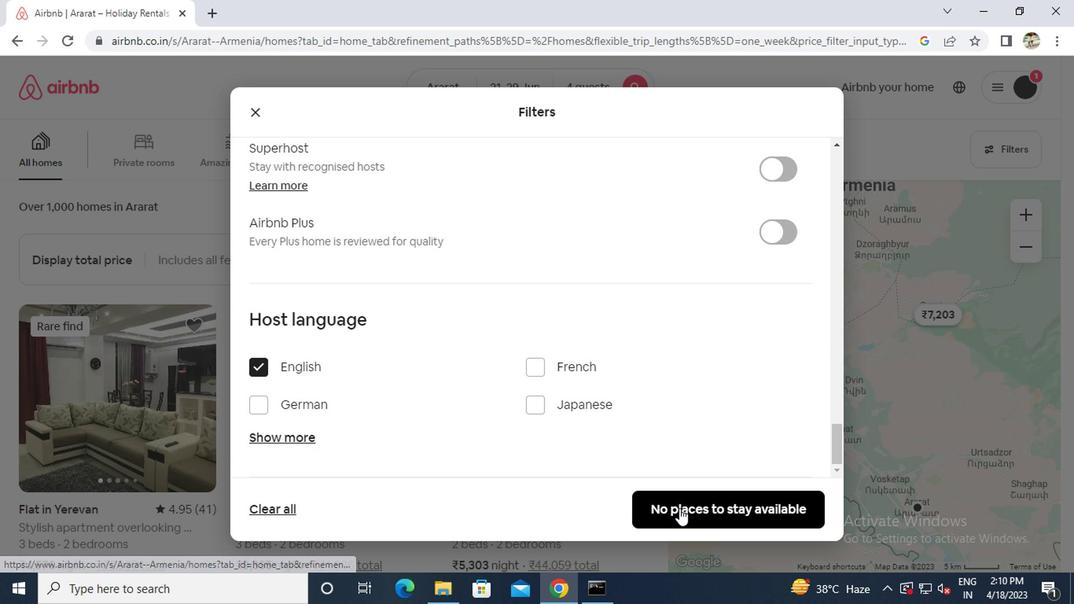 
